 Task: Create new customer invoice with Date Opened: 01-May-23, Select Customer: Family Dollar, Terms: Net 15. Make invoice entry for item-1 with Date: 01-May-23, Description: Sephora Collection Waterproof Eye Makeup Remover (6.76 oz)
, Income Account: Income:Sales, Quantity: 1, Unit Price: 12.49, Sales Tax: Y, Sales Tax Included: Y, Tax Table: Sales Tax. Make entry for item-2 with Date: 01-May-23, Description: Olamma Collection Authentic Serengeti Baobab Oil
, Income Account: Income:Sales, Quantity: 2, Unit Price: 10.99, Sales Tax: Y, Sales Tax Included: Y, Tax Table: Sales Tax. Post Invoice with Post Date: 01-May-23, Post to Accounts: Assets:Accounts Receivable. Pay / Process Payment with Transaction Date: 15-May-23, Amount: 34.47, Transfer Account: Checking Account. Go to 'Print Invoice'. Give a print command to print a copy of invoice.
Action: Mouse moved to (172, 28)
Screenshot: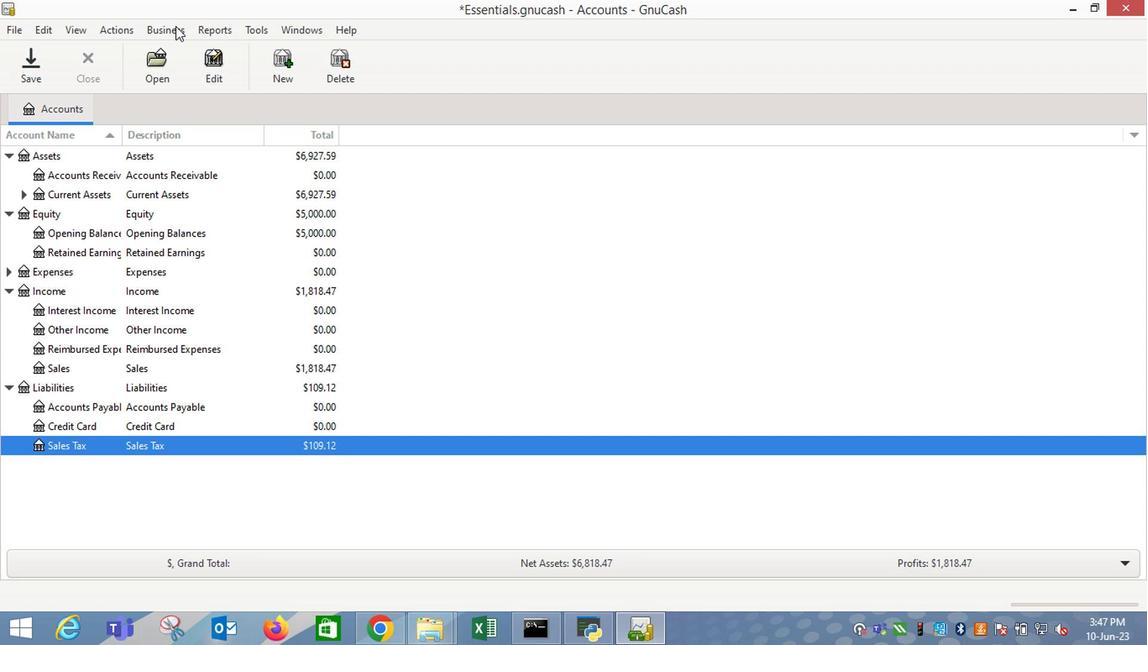 
Action: Mouse pressed left at (172, 28)
Screenshot: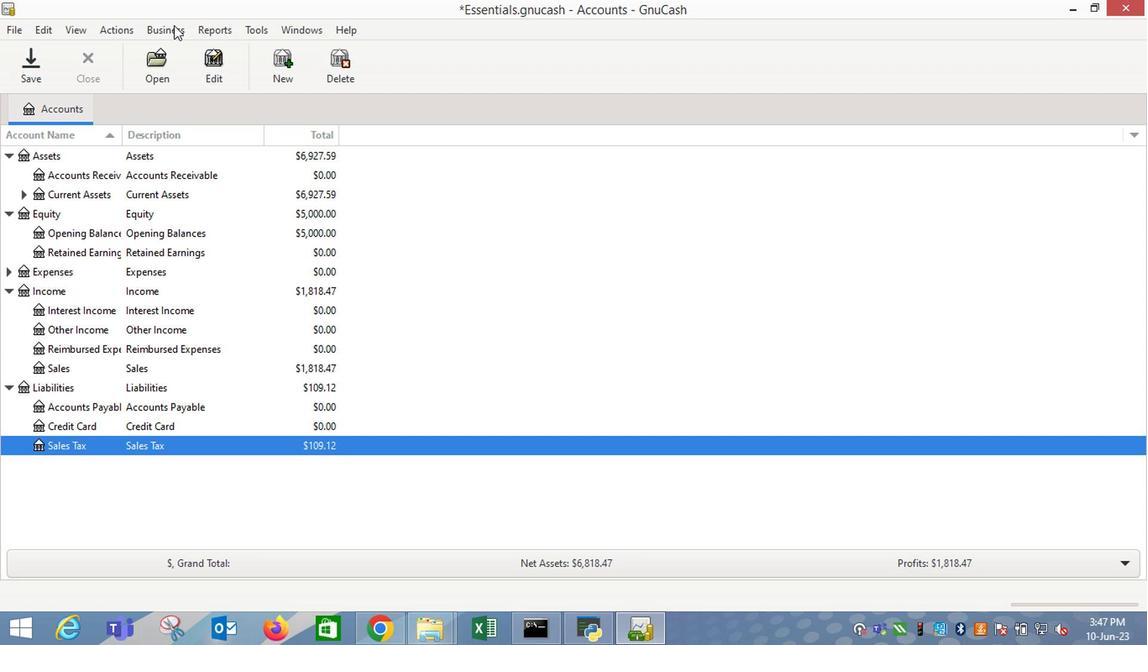 
Action: Mouse moved to (366, 120)
Screenshot: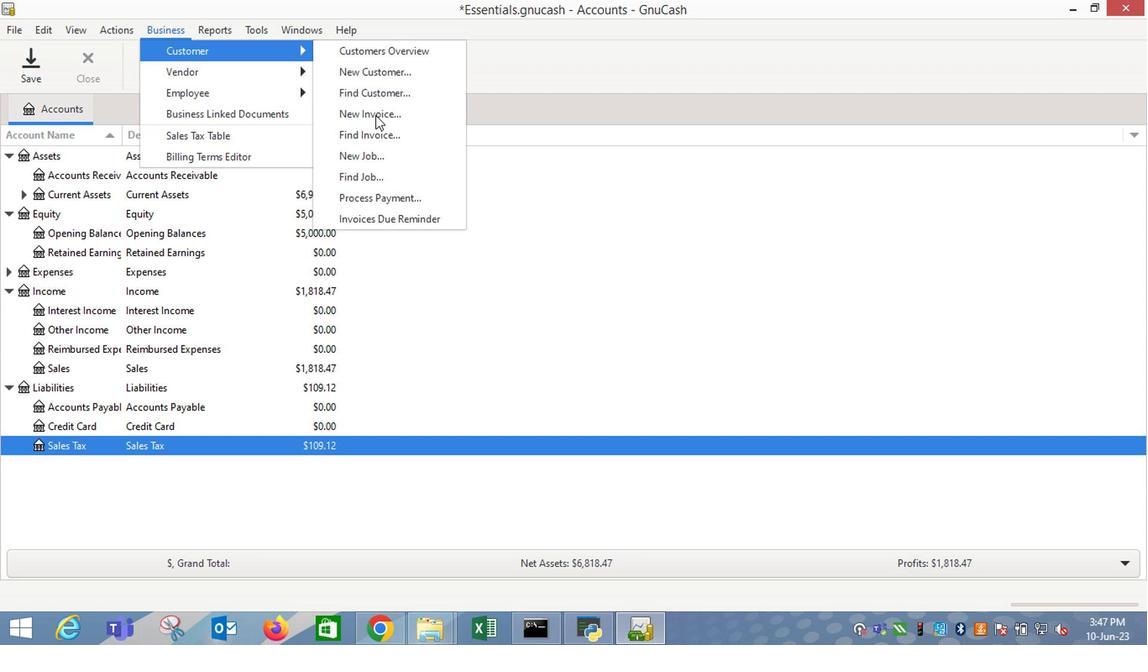 
Action: Mouse pressed left at (366, 120)
Screenshot: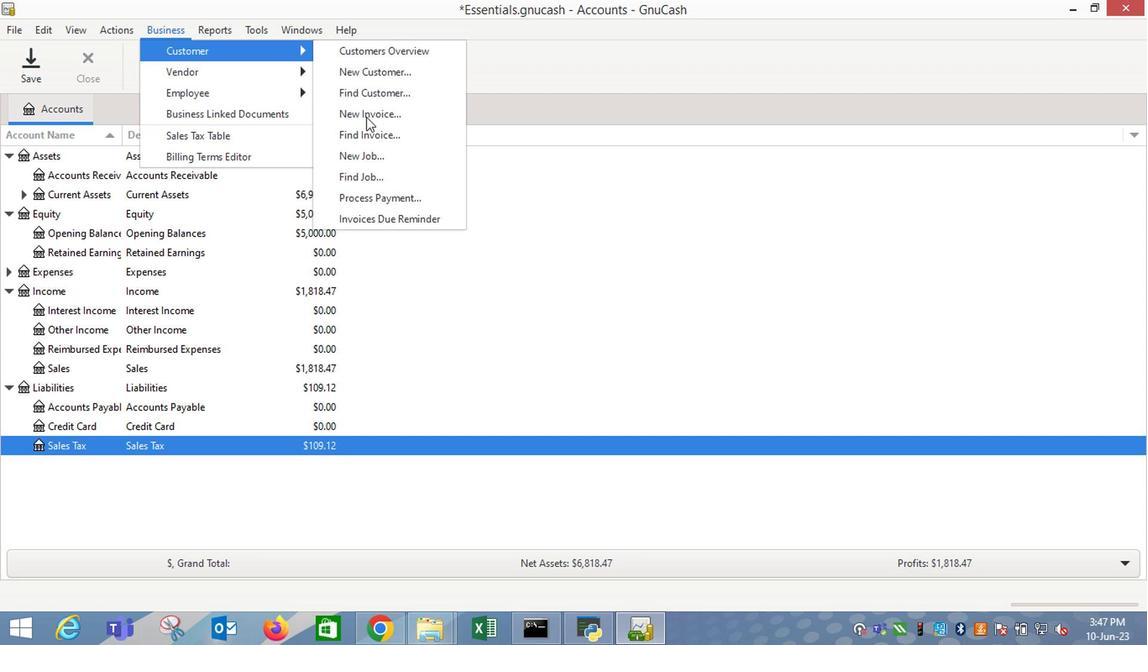 
Action: Mouse moved to (697, 261)
Screenshot: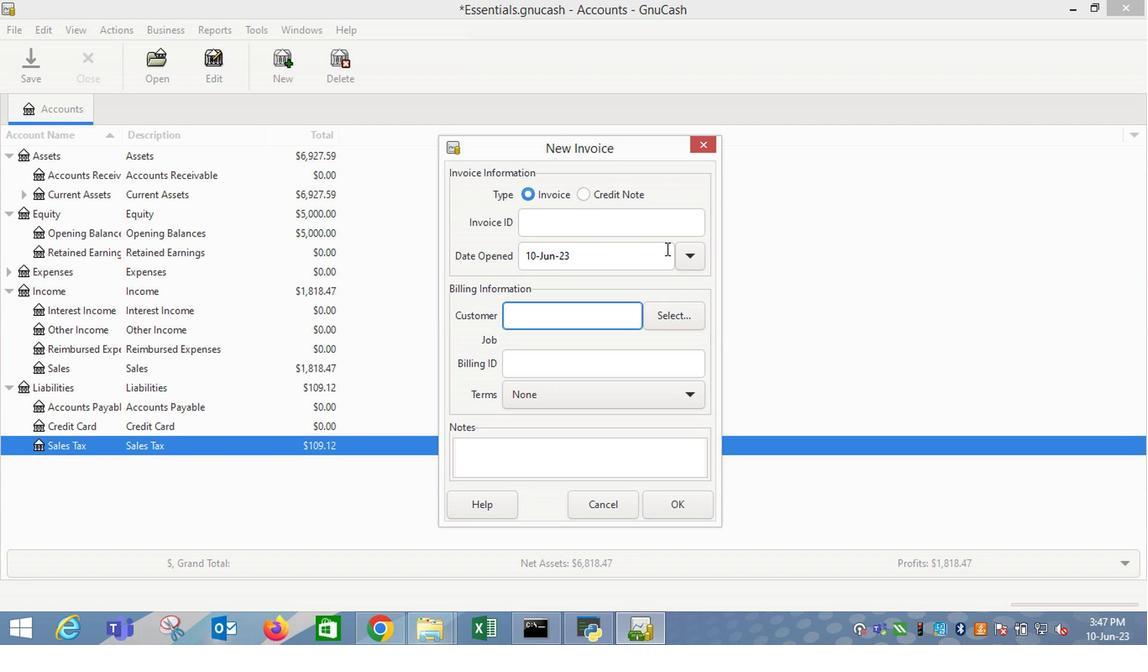 
Action: Mouse pressed left at (697, 261)
Screenshot: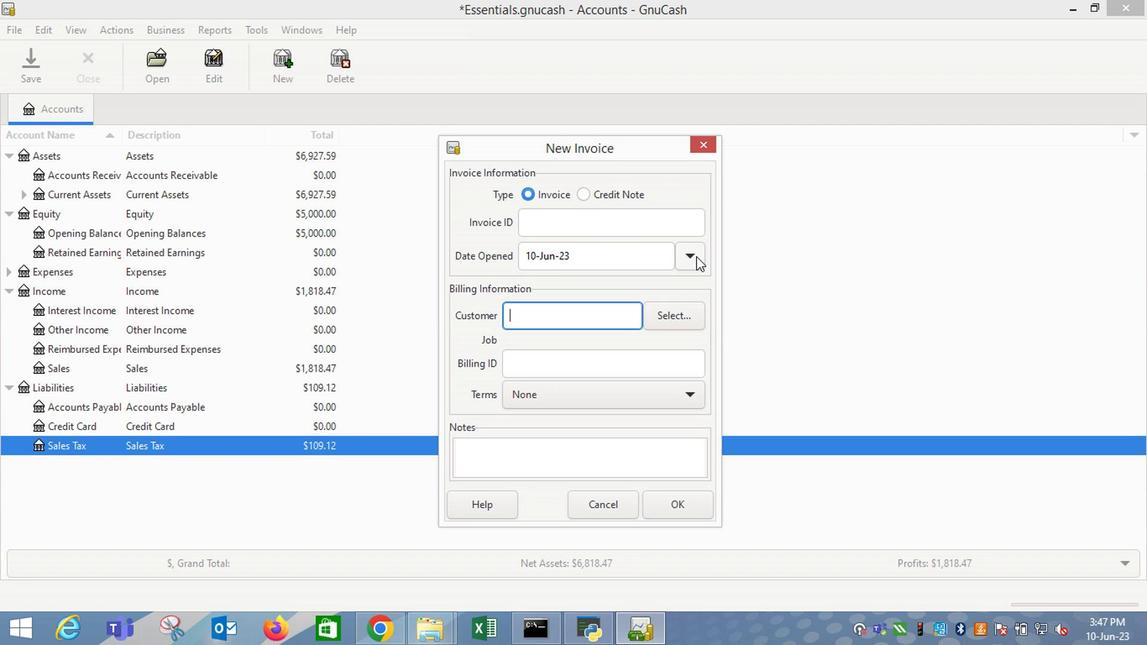 
Action: Mouse moved to (560, 281)
Screenshot: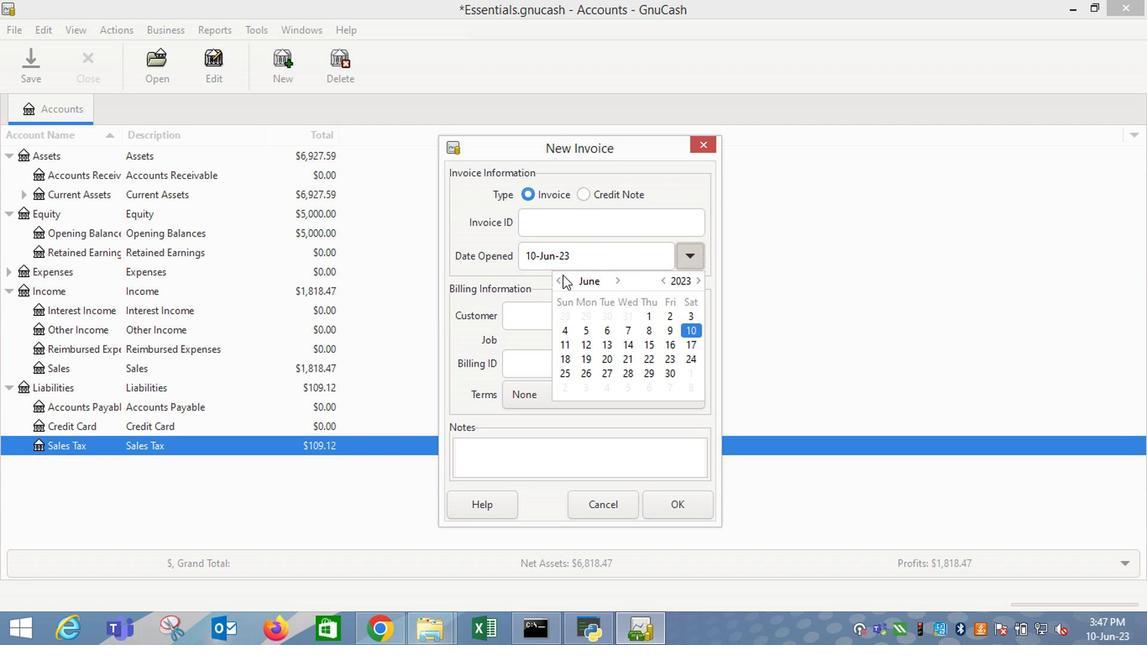 
Action: Mouse pressed left at (560, 281)
Screenshot: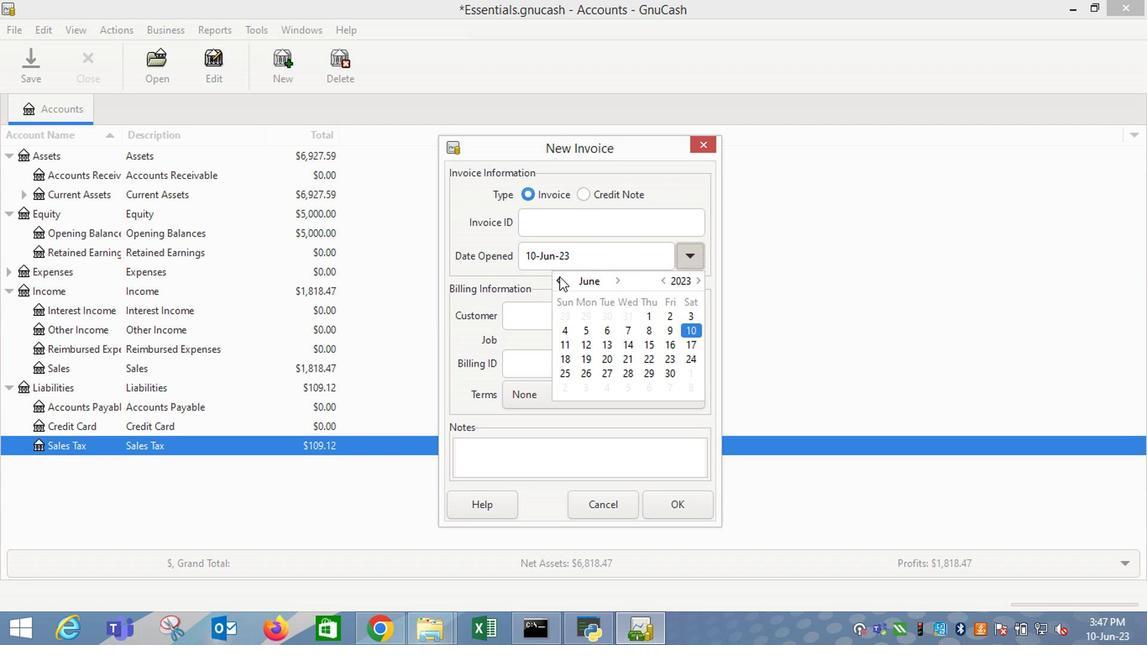 
Action: Mouse moved to (589, 326)
Screenshot: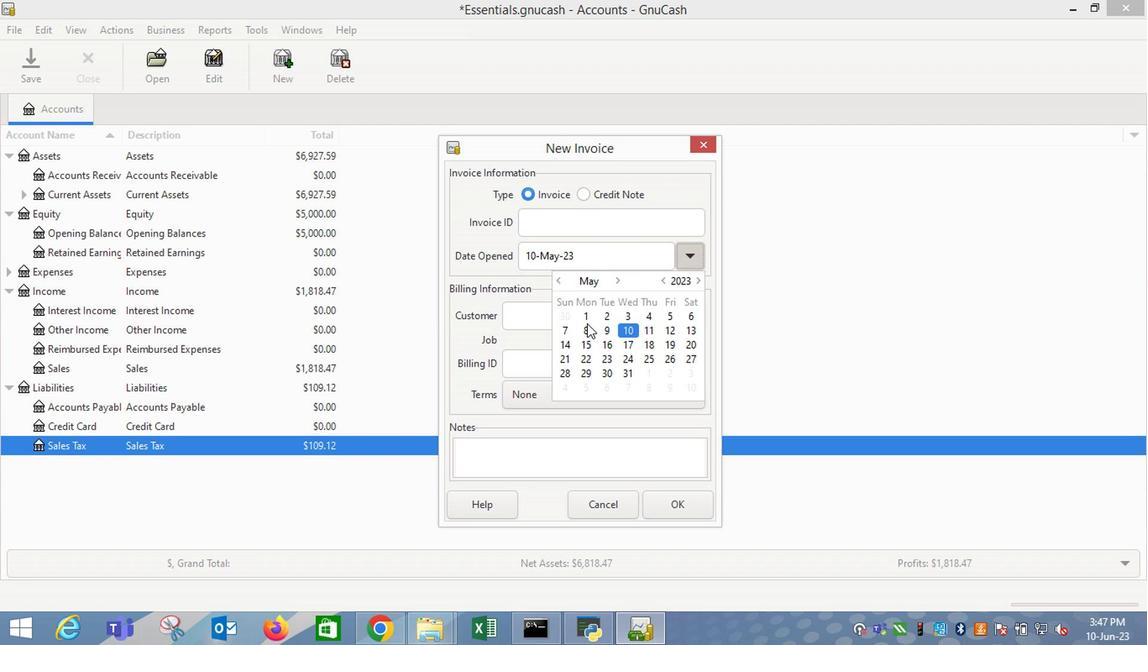 
Action: Mouse pressed left at (589, 326)
Screenshot: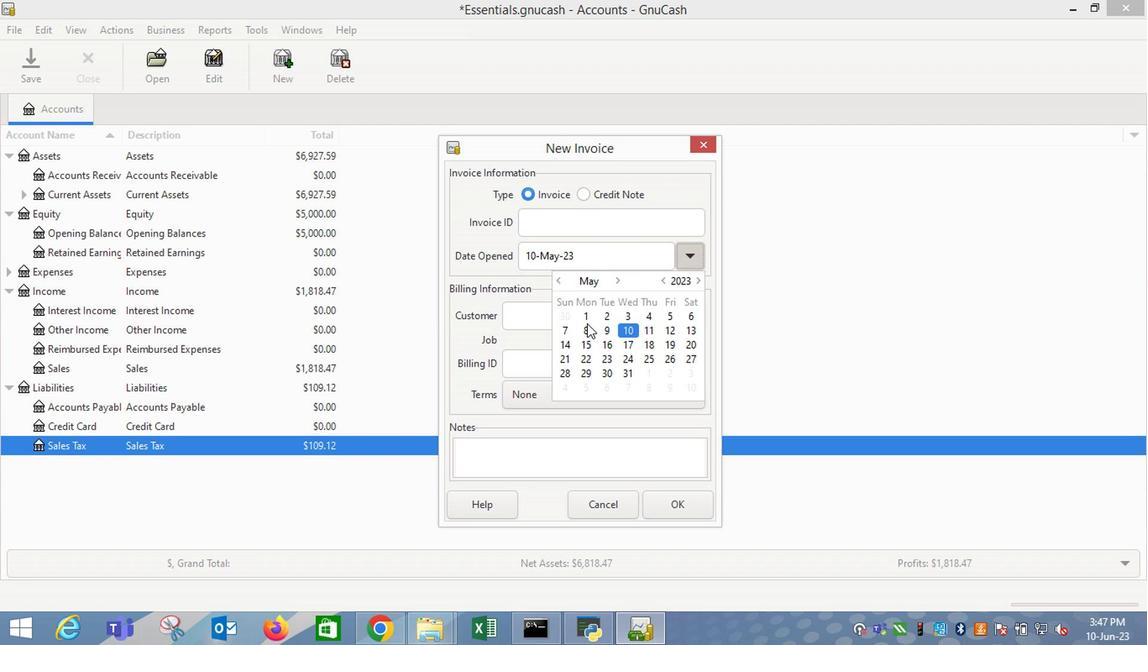 
Action: Mouse moved to (521, 322)
Screenshot: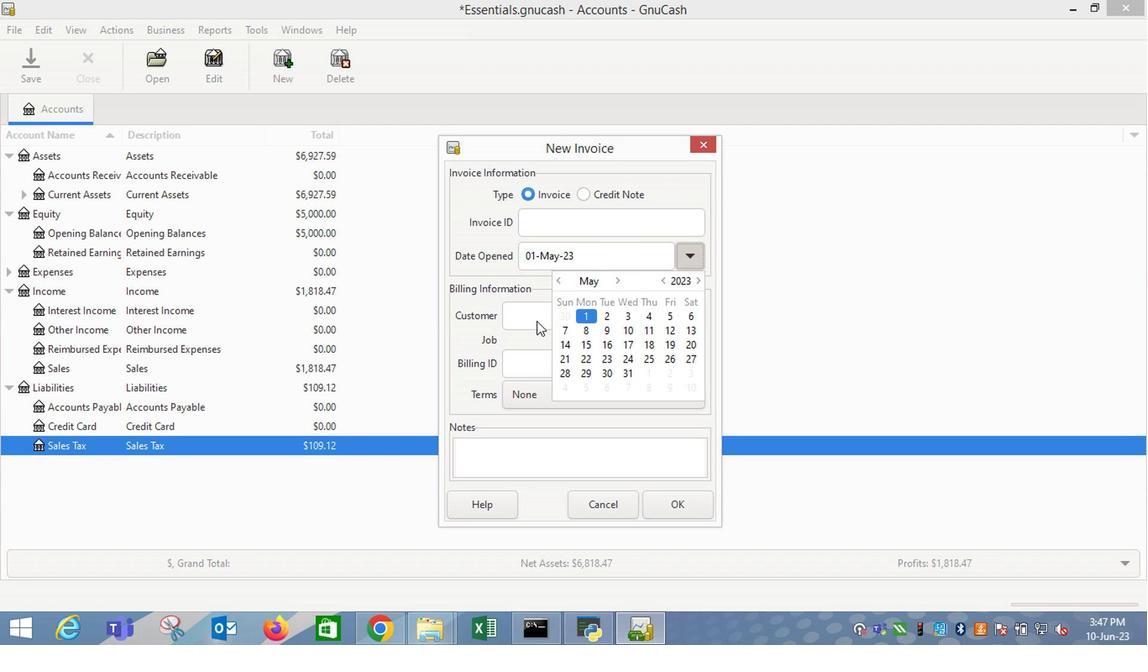 
Action: Mouse pressed left at (521, 322)
Screenshot: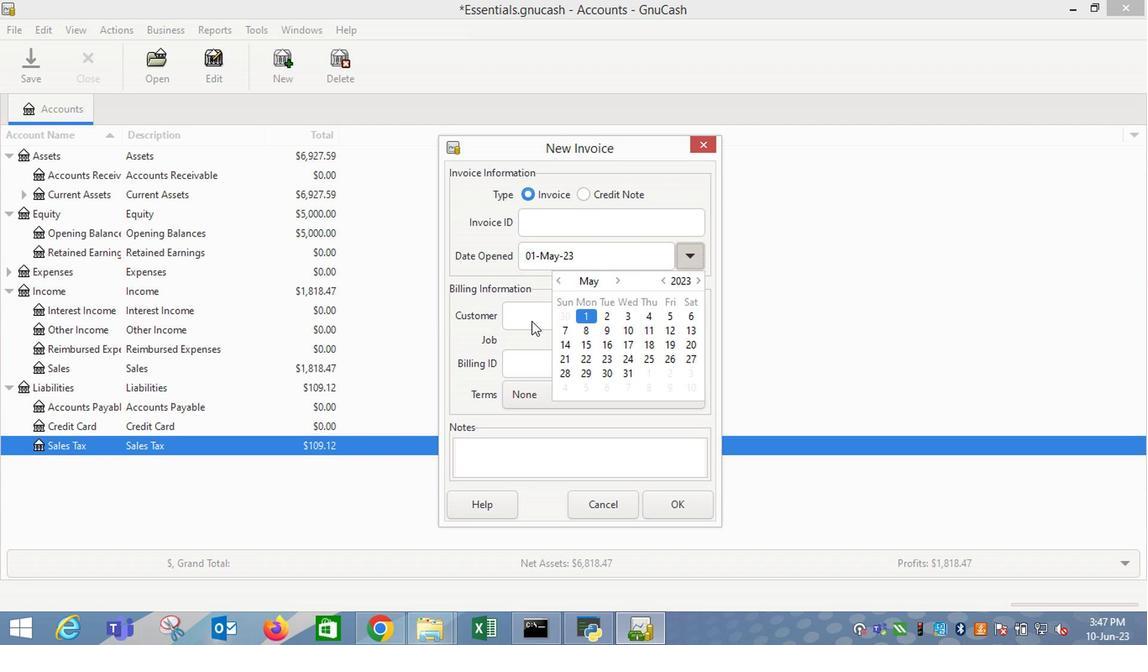 
Action: Mouse pressed left at (521, 322)
Screenshot: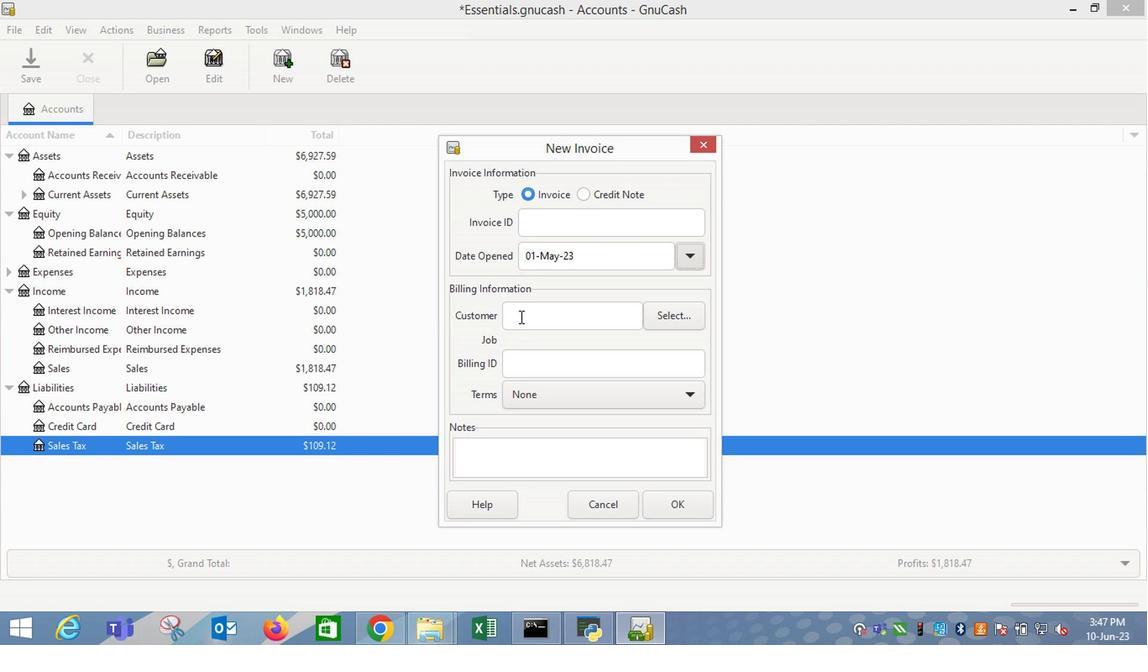 
Action: Key pressed <Key.shift_r>Fam
Screenshot: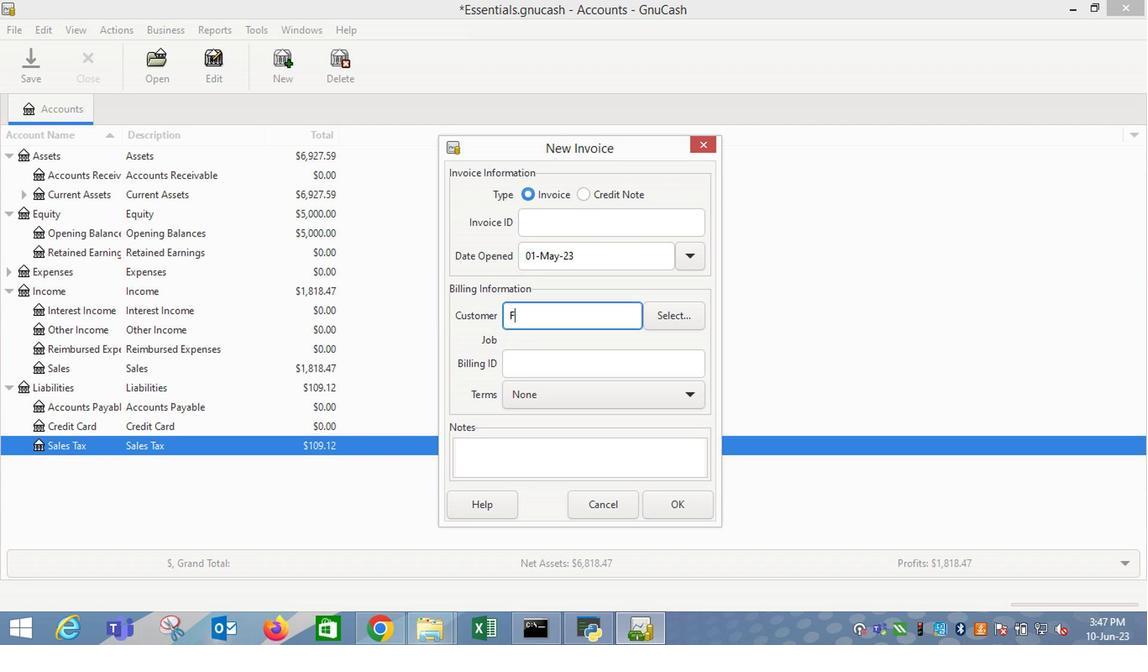 
Action: Mouse moved to (523, 348)
Screenshot: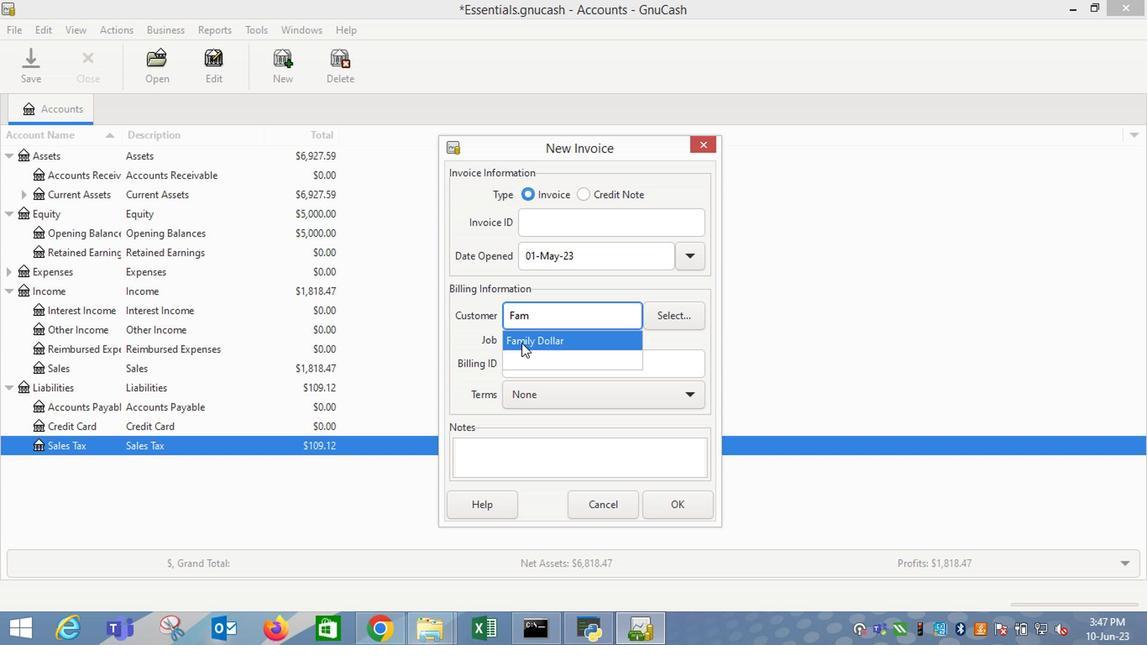 
Action: Mouse pressed left at (523, 348)
Screenshot: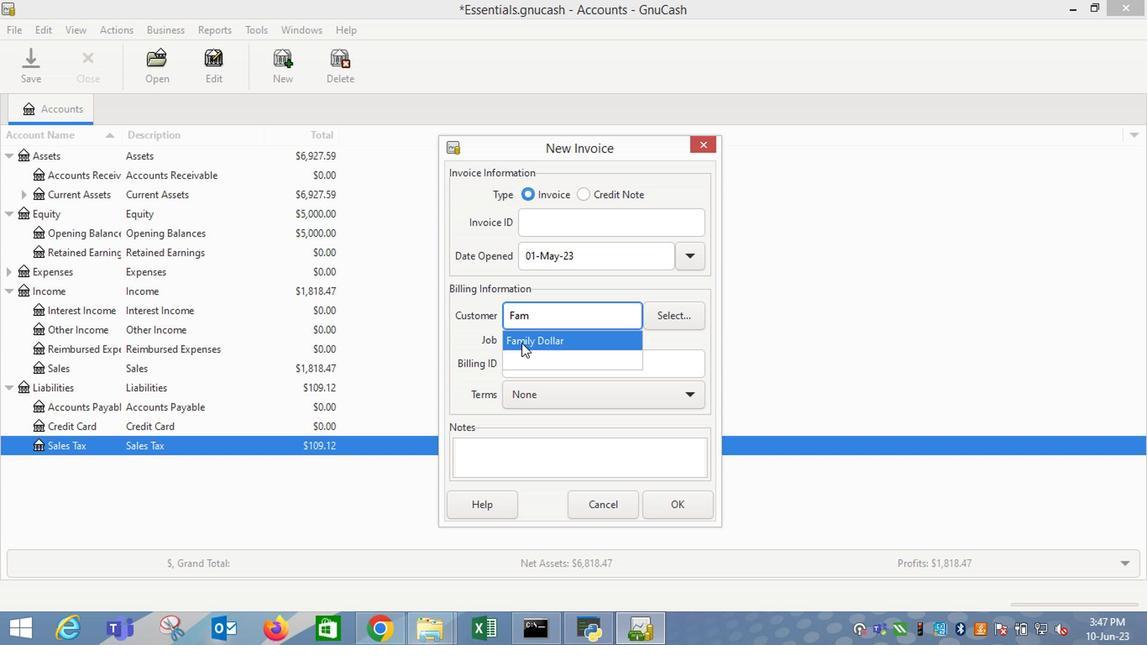 
Action: Mouse moved to (530, 413)
Screenshot: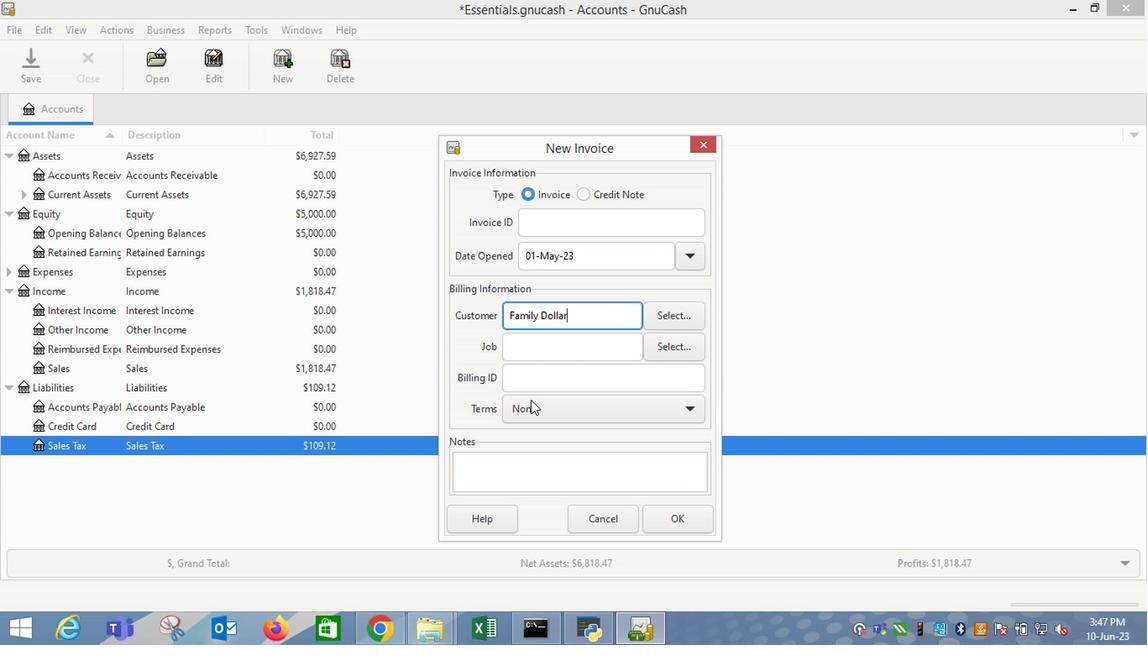 
Action: Mouse pressed left at (530, 413)
Screenshot: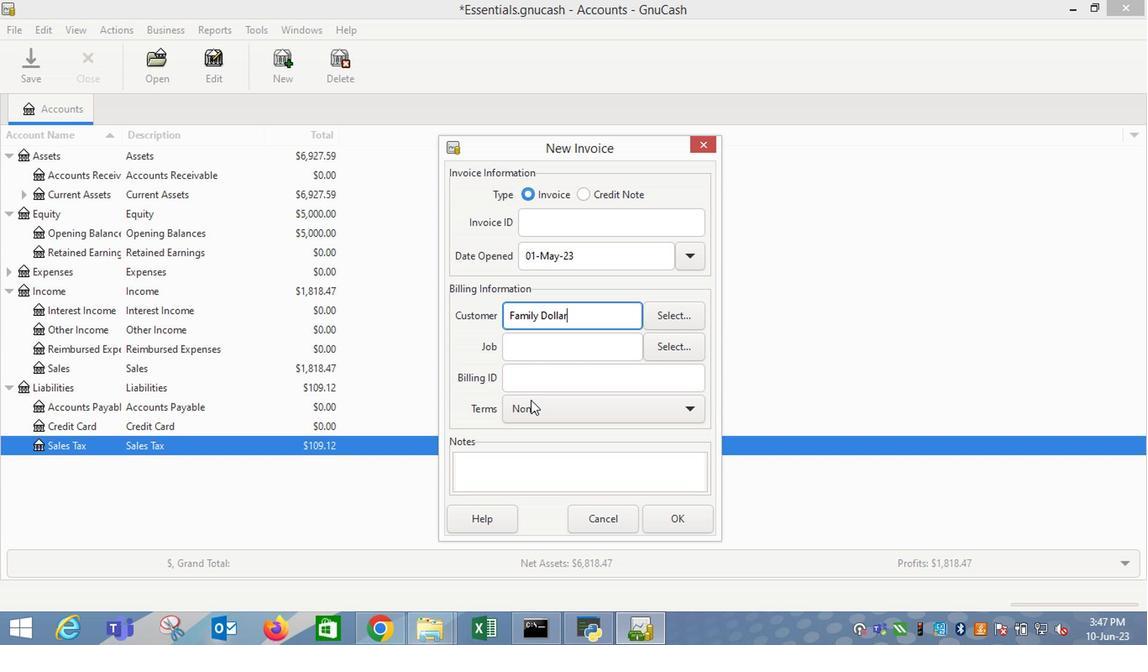 
Action: Mouse moved to (548, 415)
Screenshot: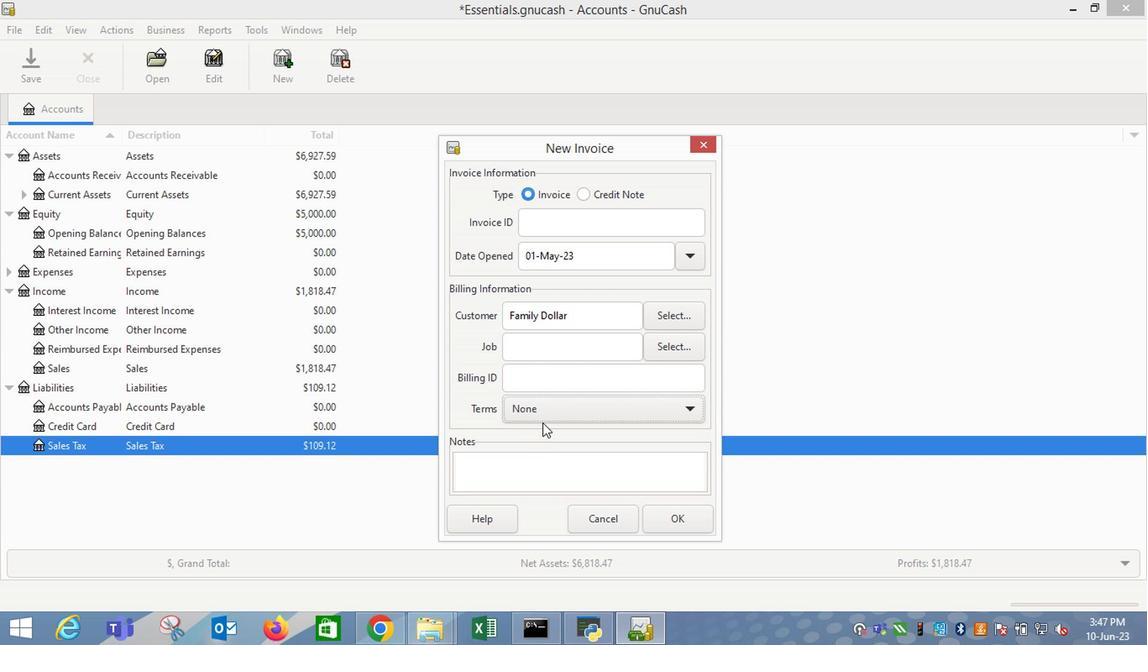 
Action: Mouse pressed left at (548, 415)
Screenshot: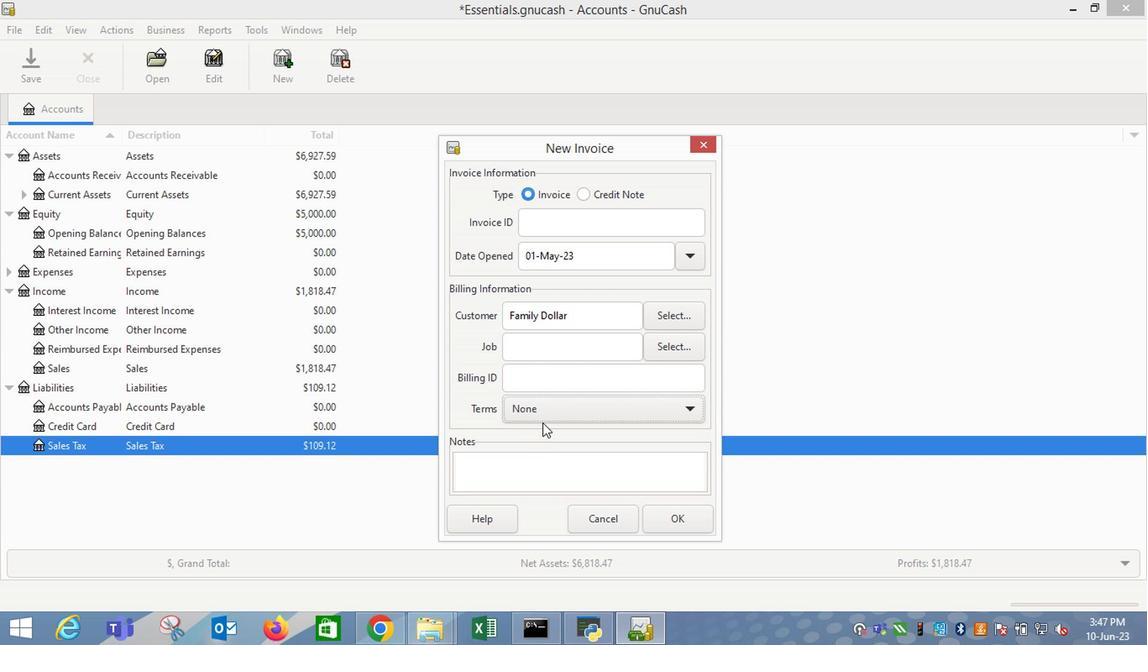
Action: Mouse moved to (540, 446)
Screenshot: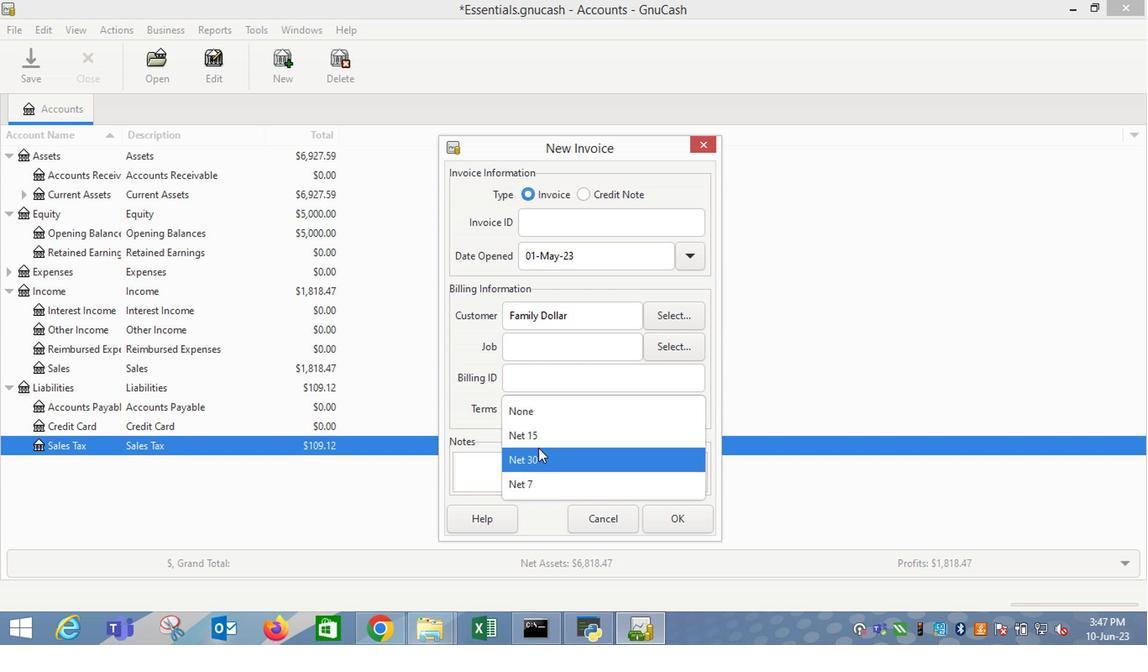 
Action: Mouse pressed left at (540, 446)
Screenshot: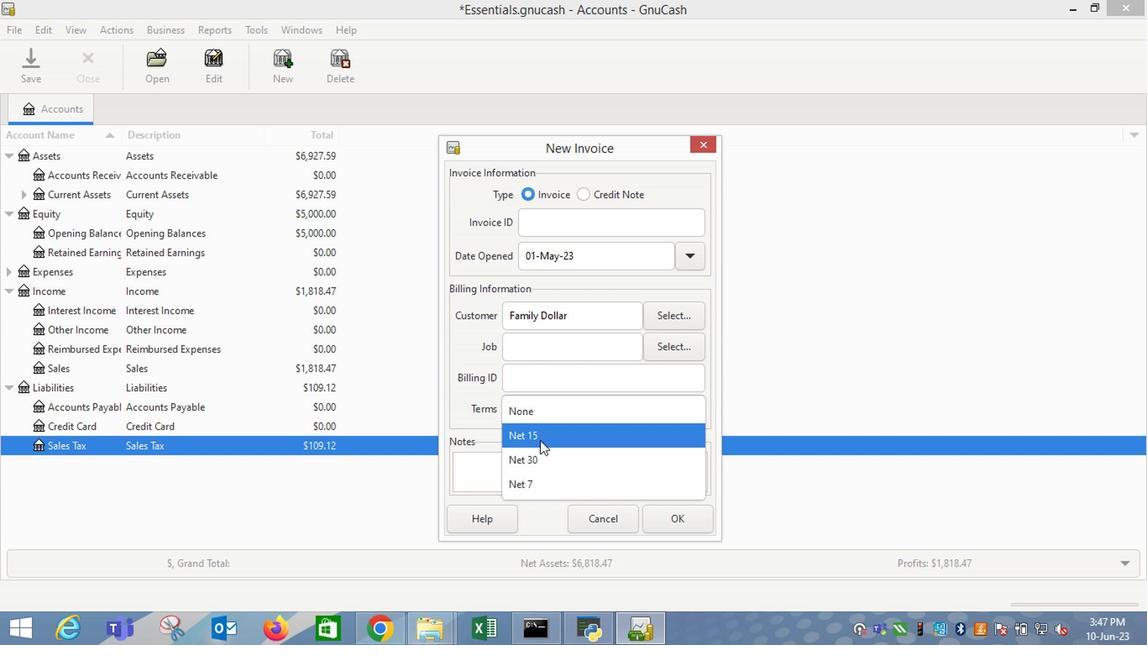 
Action: Mouse moved to (669, 527)
Screenshot: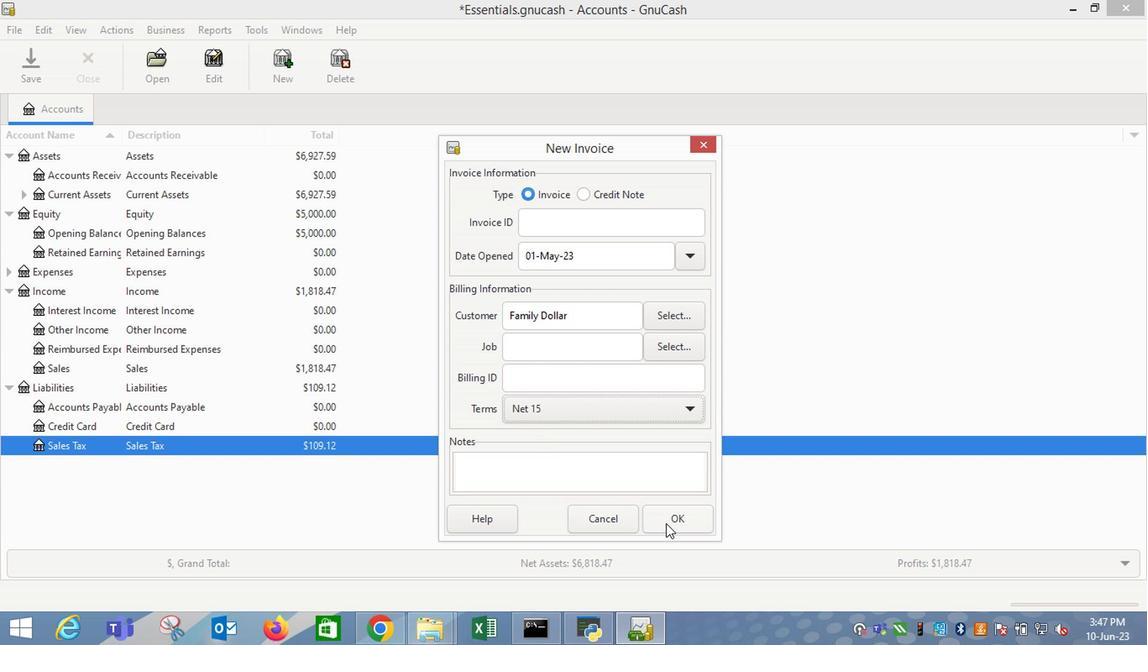 
Action: Mouse pressed left at (669, 527)
Screenshot: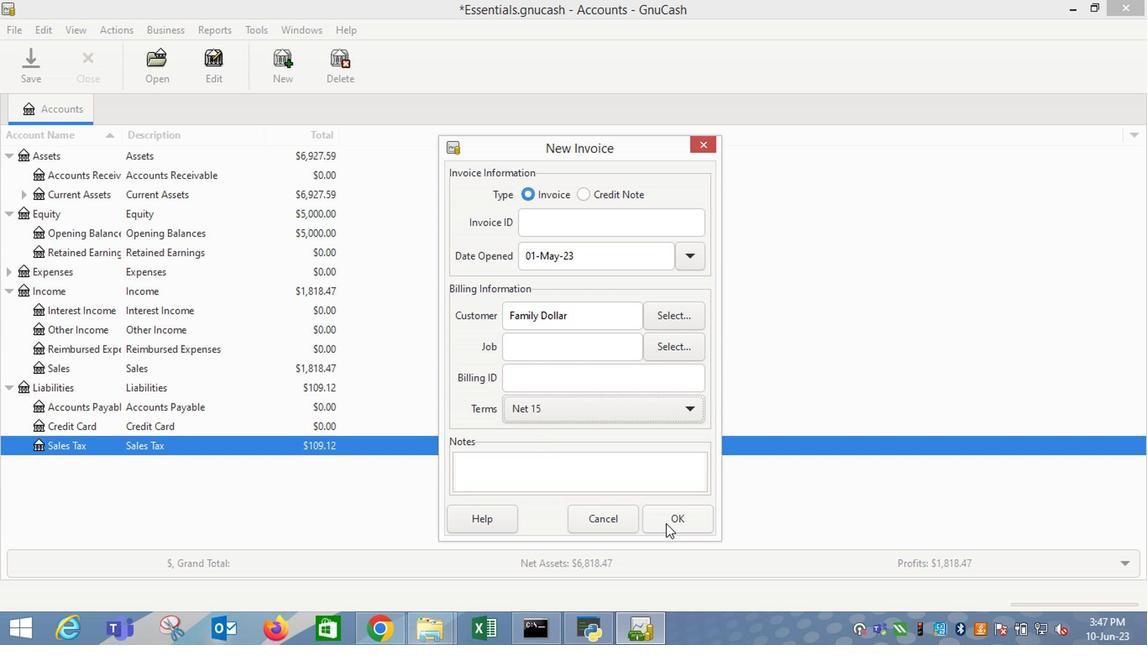 
Action: Mouse moved to (80, 338)
Screenshot: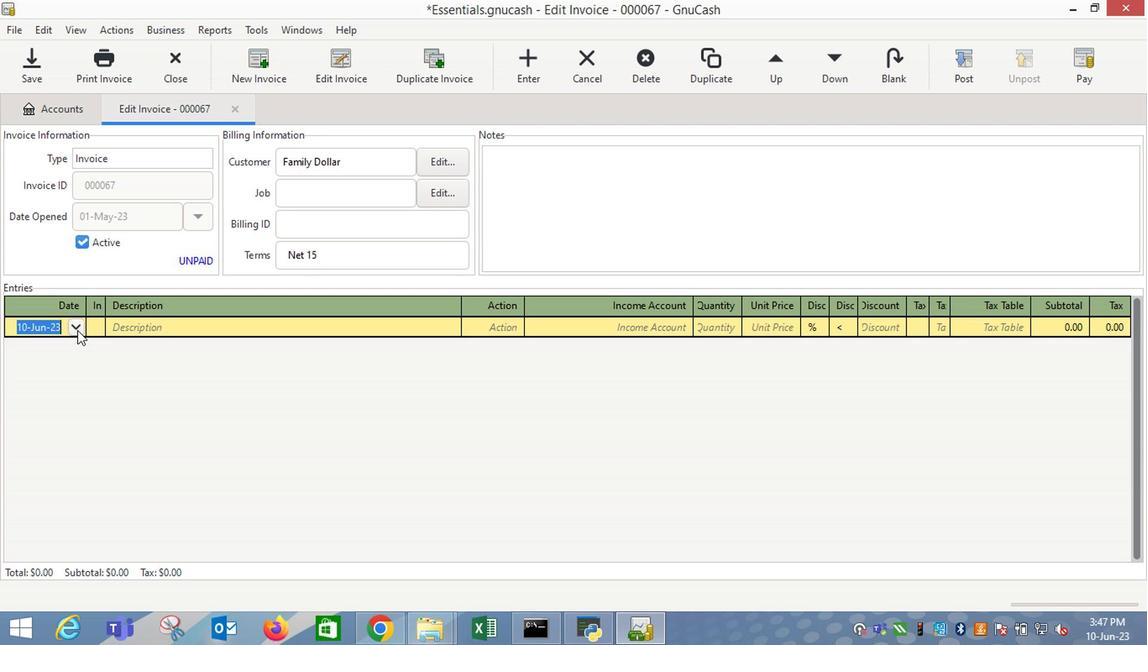 
Action: Mouse pressed left at (80, 338)
Screenshot: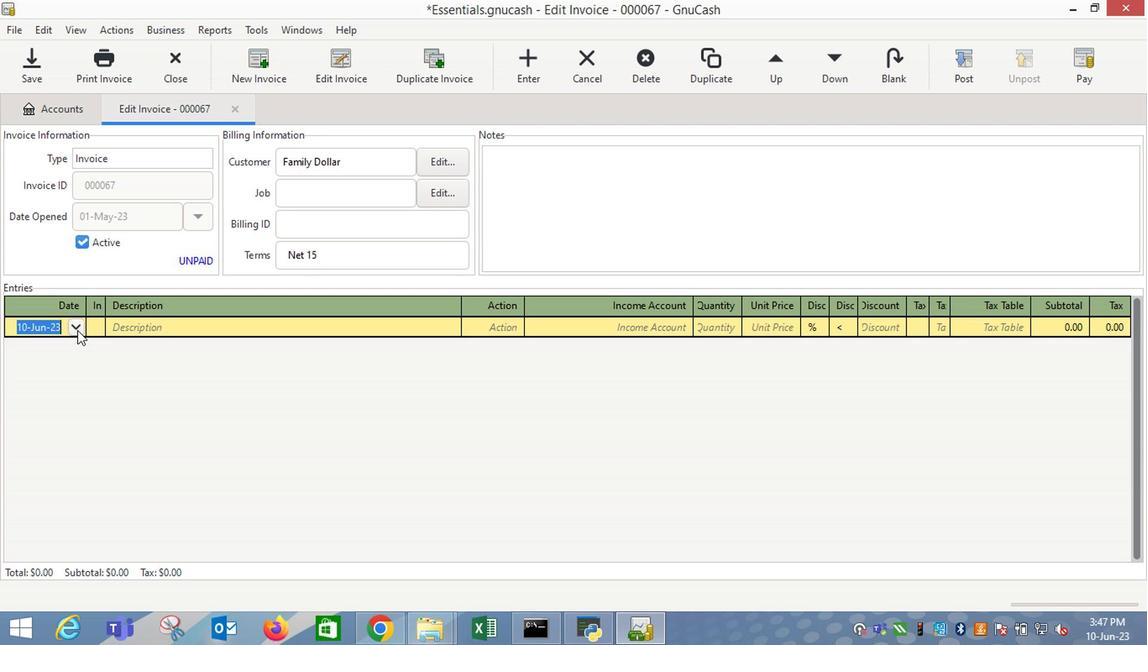 
Action: Mouse moved to (12, 351)
Screenshot: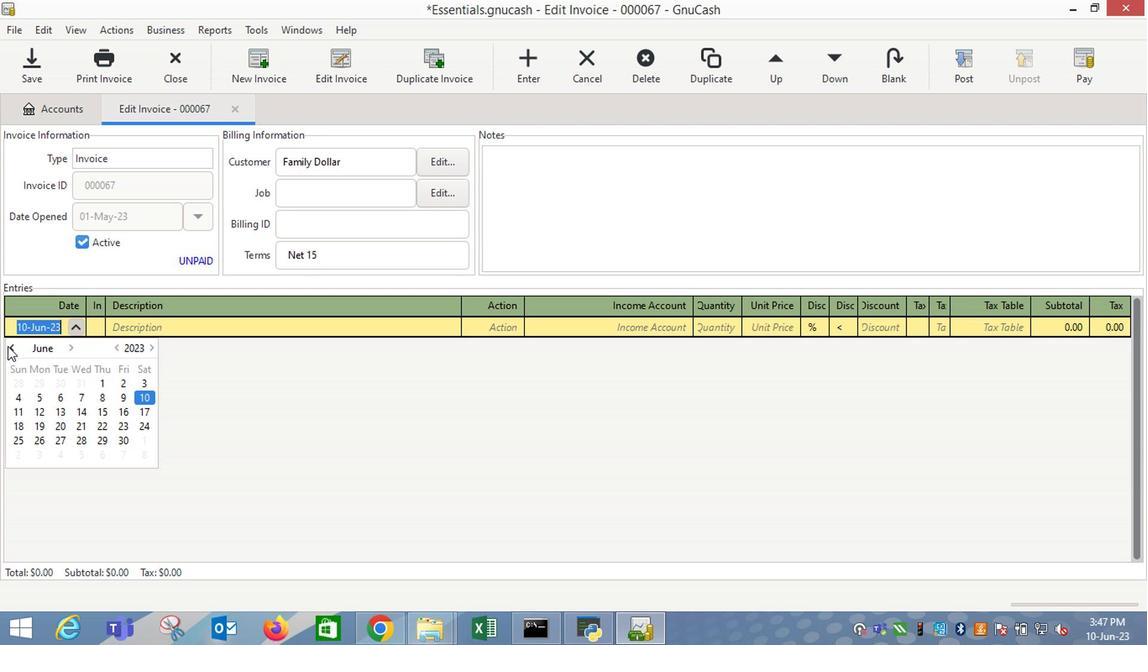 
Action: Mouse pressed left at (12, 351)
Screenshot: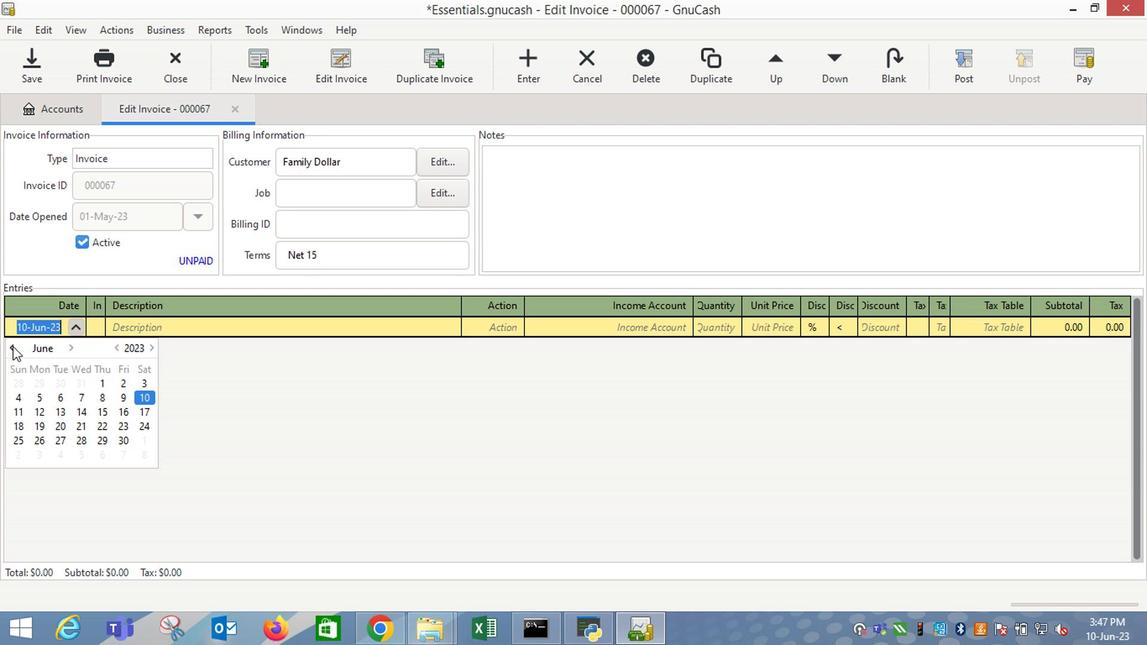 
Action: Mouse moved to (38, 388)
Screenshot: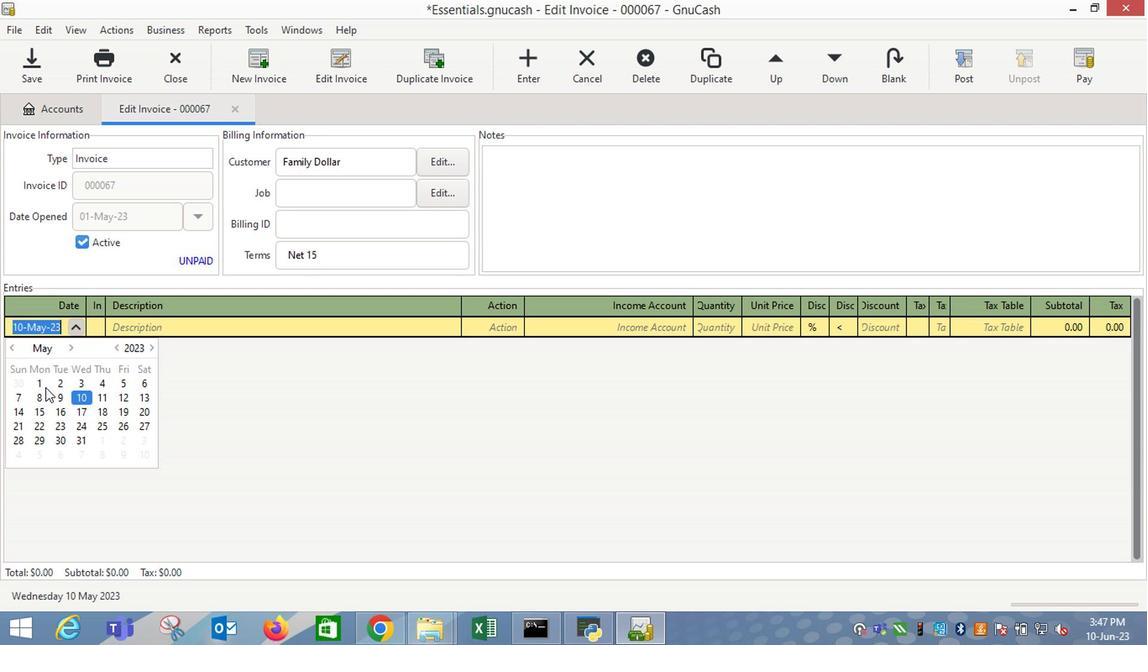 
Action: Mouse pressed left at (38, 388)
Screenshot: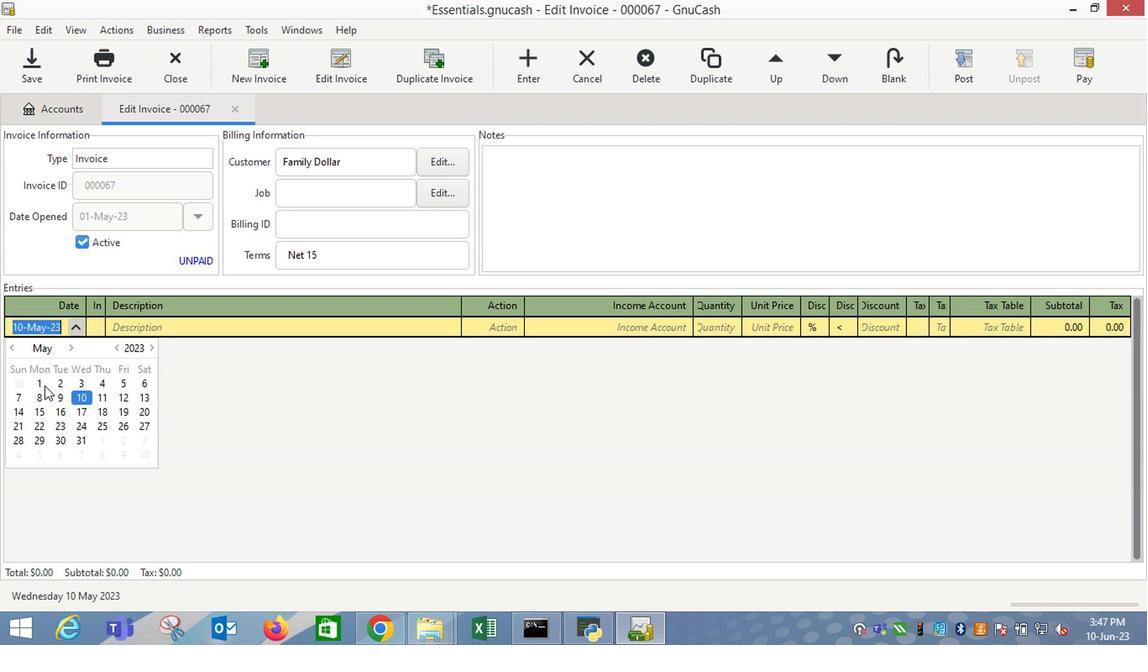 
Action: Key pressed <Key.tab><Key.shift_r><Key.shift_r><Key.shift_r><Key.shift_r><Key.shift_r><Key.shift_r><Key.shift_r><Key.shift_r><Key.shift_r><Key.shift_r><Key.shift_r><Key.shift_r><Key.shift_r><Key.shift_r><Key.shift_r><Key.shift_r><Key.shift_r>Sephora<Key.space><Key.shift_r>Collection<Key.space><Key.shift_r>Waterproof<Key.space><Key.shift_r>Eye<Key.space><Key.shift_r>Makeup<Key.space><Key.shift_r>Remover<Key.space><Key.shift_r>(6.76<Key.space>oz<Key.shift_r>)<Key.tab><Key.tab>i<Key.down><Key.down><Key.down><Key.tab>1<Key.tab>12.49<Key.tab>
Screenshot: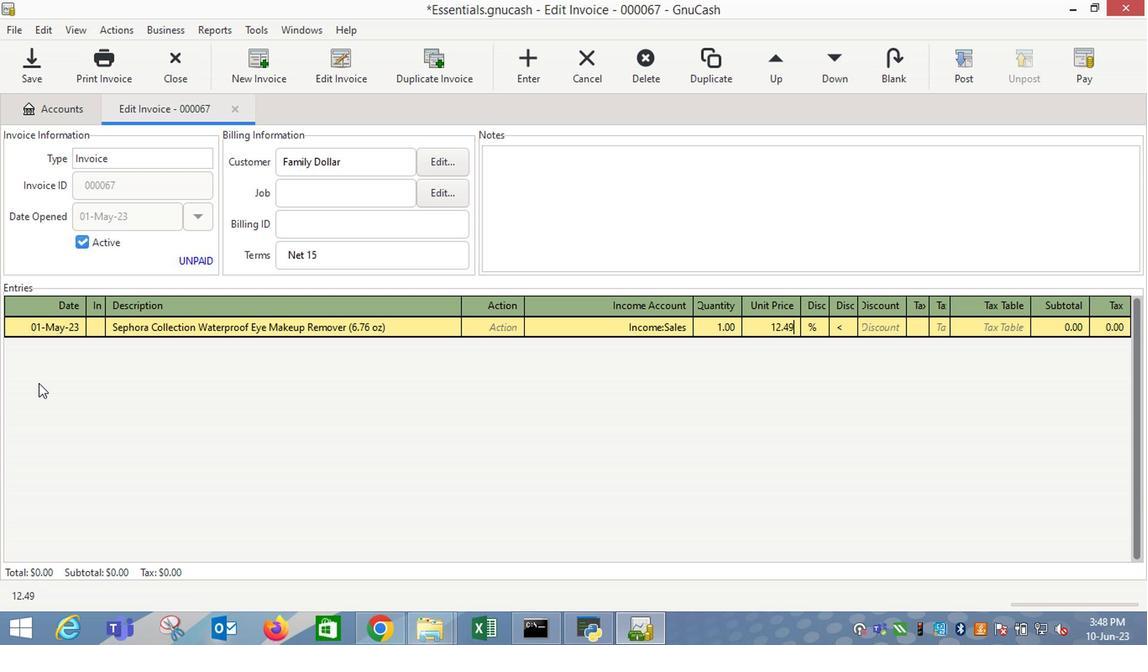 
Action: Mouse moved to (929, 328)
Screenshot: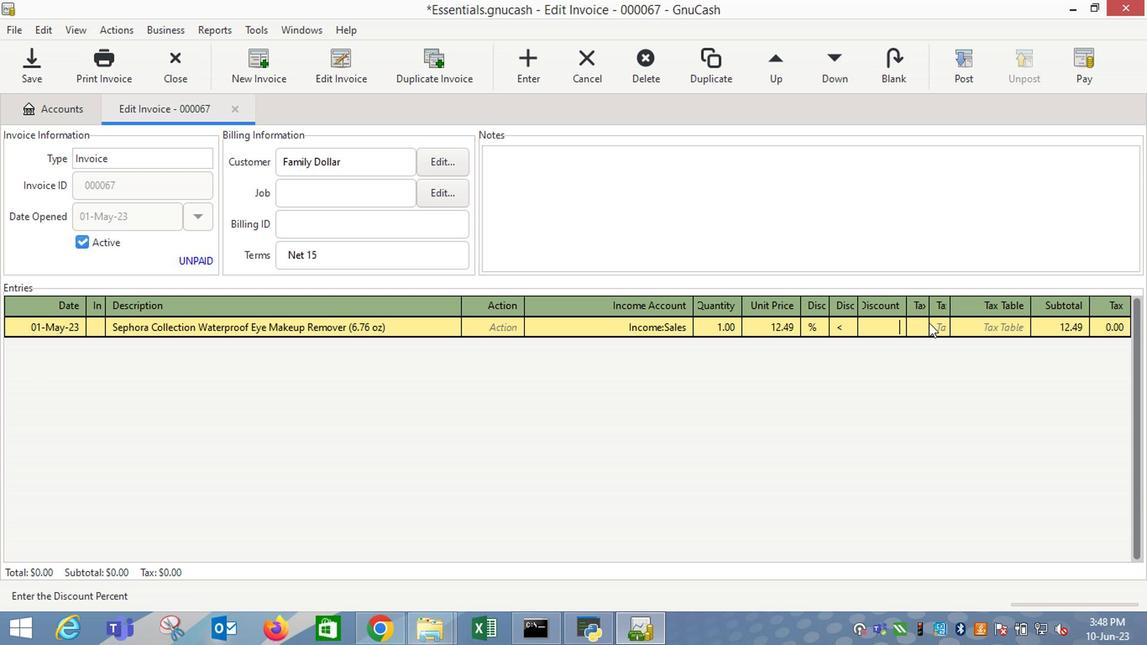 
Action: Mouse pressed left at (929, 328)
Screenshot: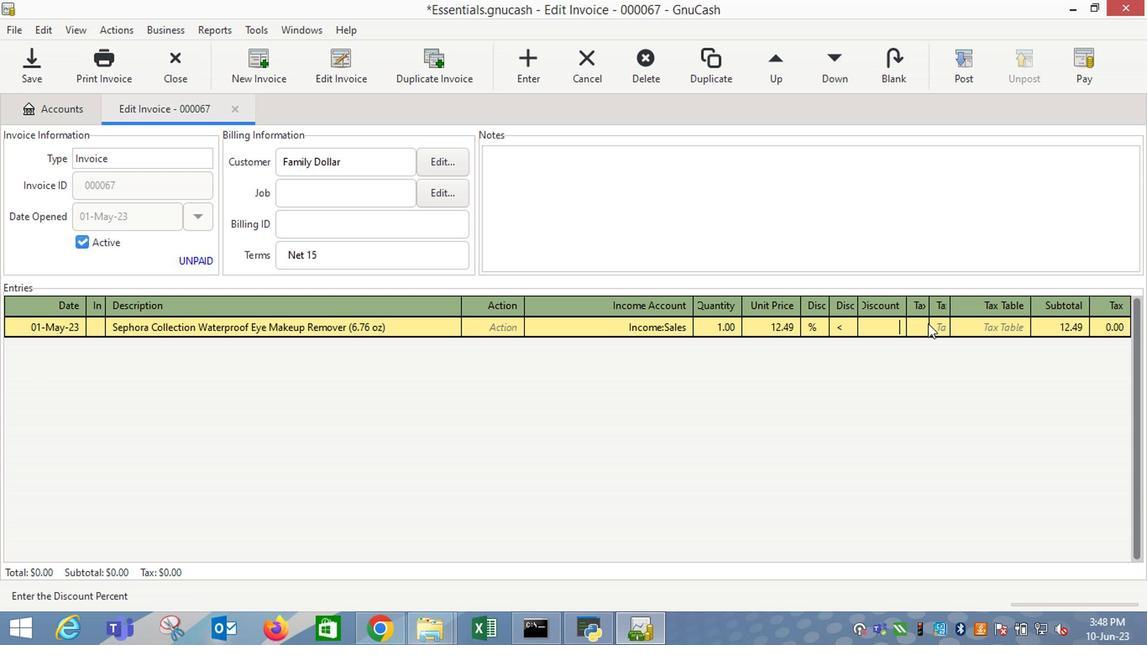 
Action: Mouse moved to (938, 332)
Screenshot: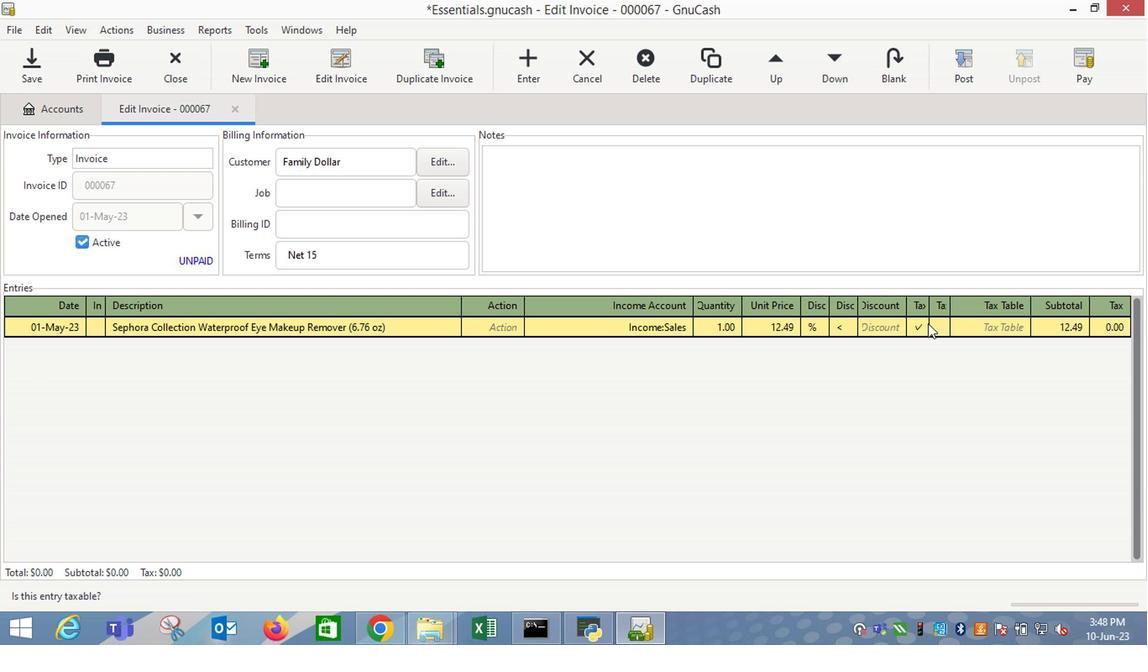 
Action: Mouse pressed left at (938, 332)
Screenshot: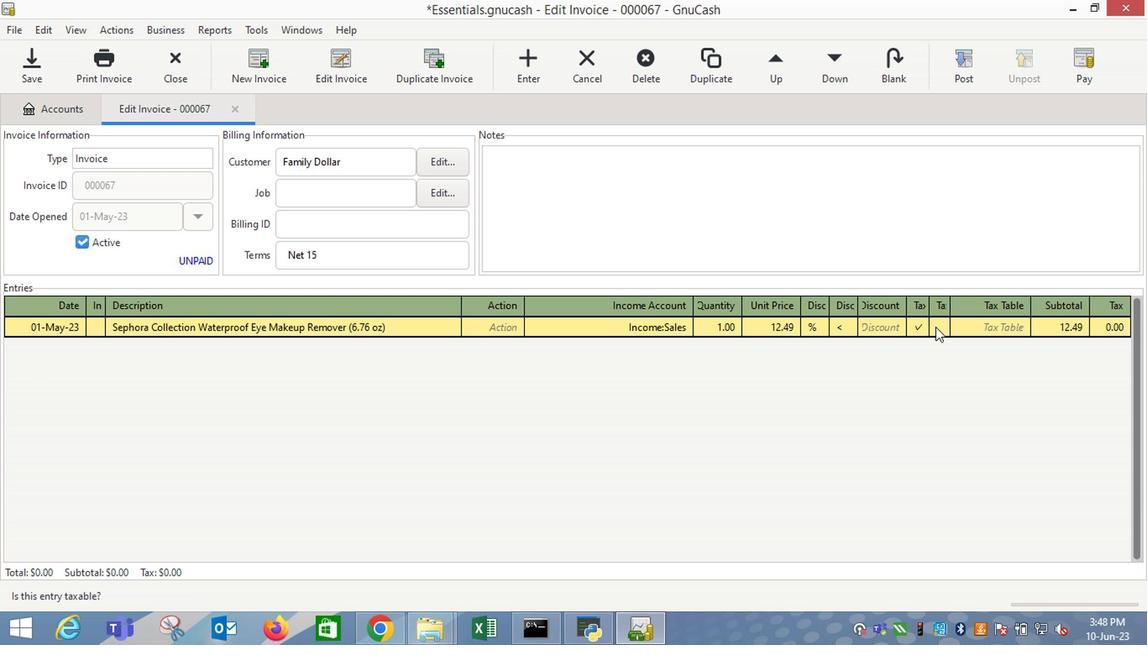 
Action: Mouse moved to (993, 332)
Screenshot: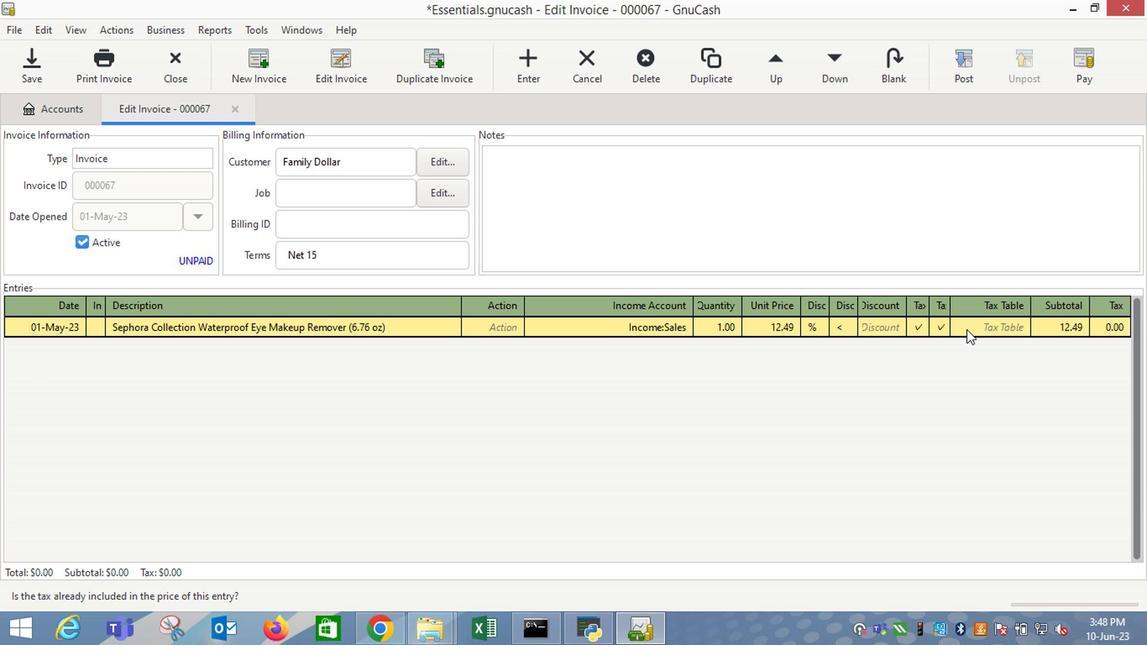 
Action: Mouse pressed left at (973, 333)
Screenshot: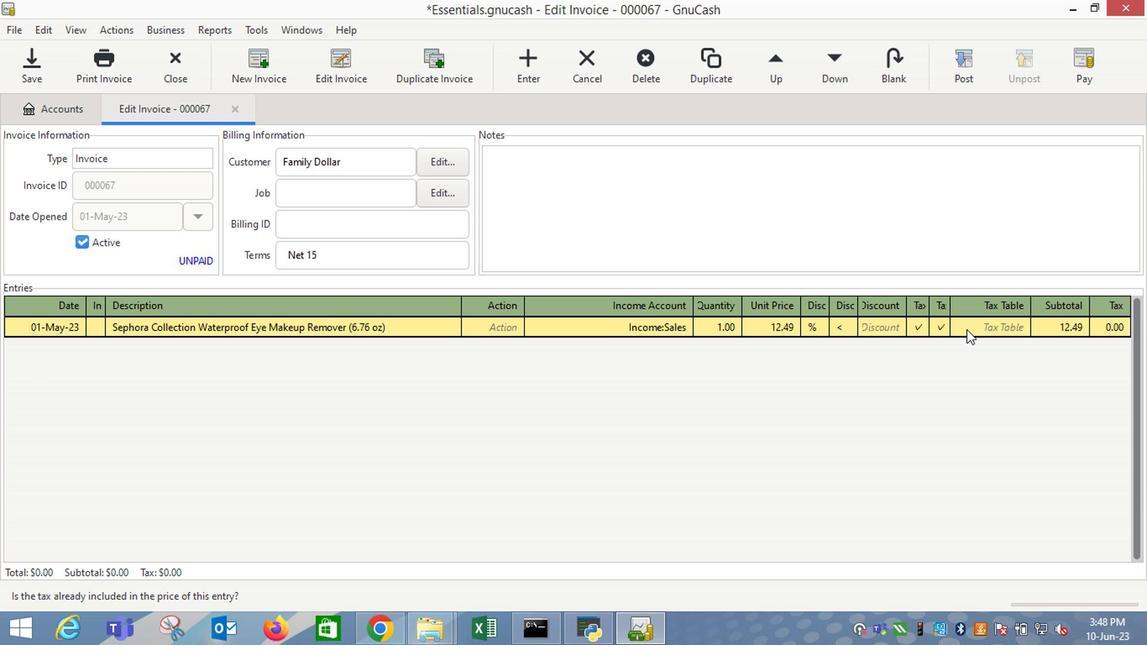 
Action: Mouse moved to (1025, 331)
Screenshot: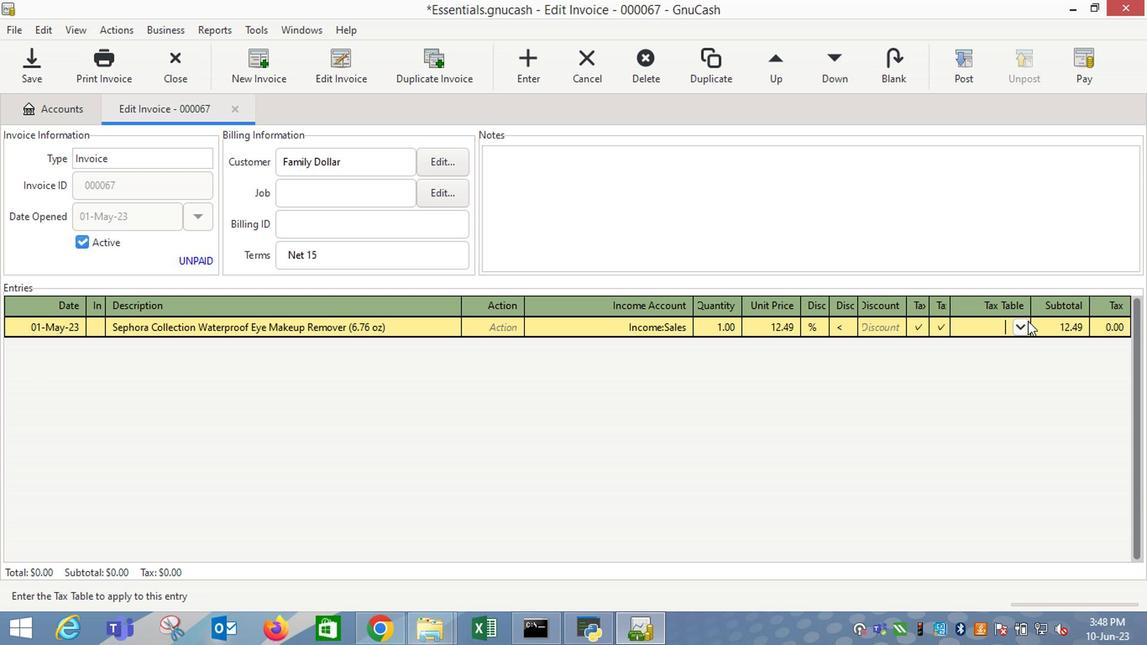 
Action: Mouse pressed left at (1025, 331)
Screenshot: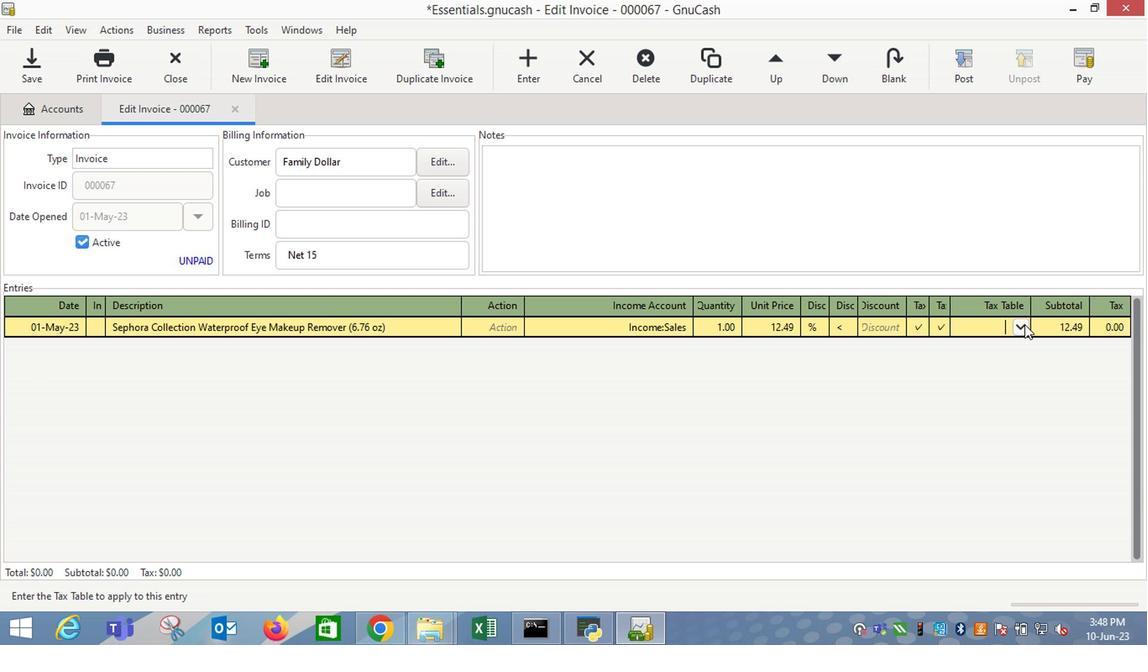 
Action: Mouse moved to (993, 359)
Screenshot: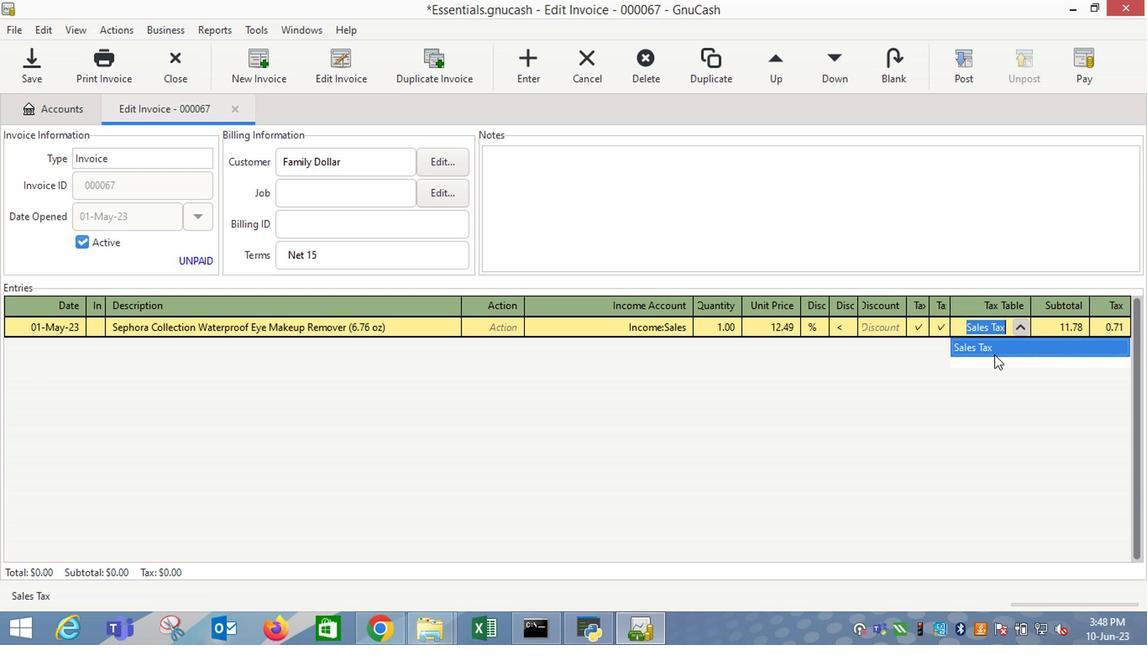 
Action: Mouse pressed left at (993, 359)
Screenshot: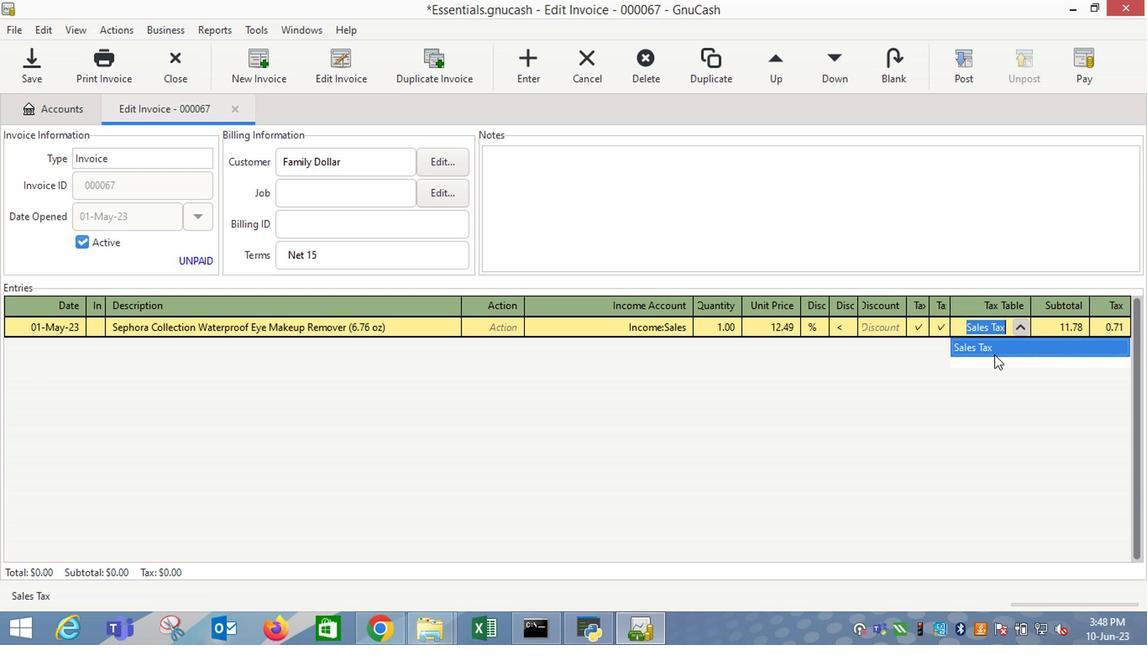 
Action: Mouse moved to (990, 359)
Screenshot: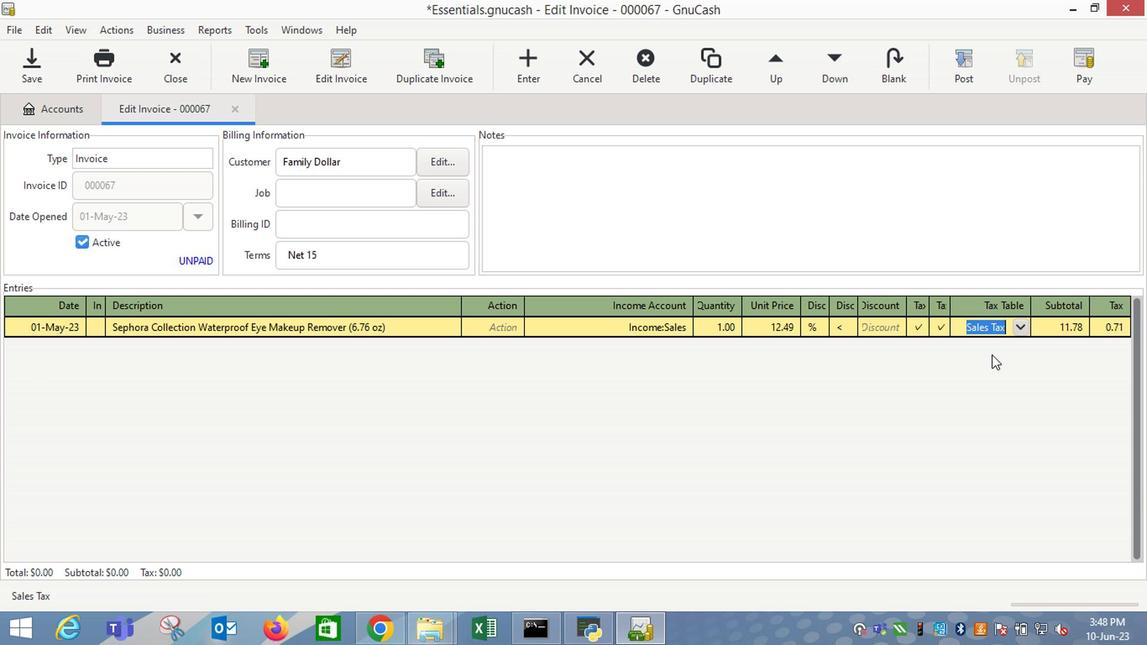 
Action: Key pressed <Key.enter><Key.tab><Key.shift_r>Olamma<Key.space><Key.shift_r>S<Key.backspace><Key.shift_r>Collection<Key.space><Key.shift_r>Authentic<Key.space><Key.shift_r>Serengeti<Key.space><Key.shift_r>Baobab<Key.space><Key.shift_r>Oil<Key.tab><Key.tab>i<Key.down><Key.down><Key.down><Key.tab>2<Key.tab>10.99<Key.tab>
Screenshot: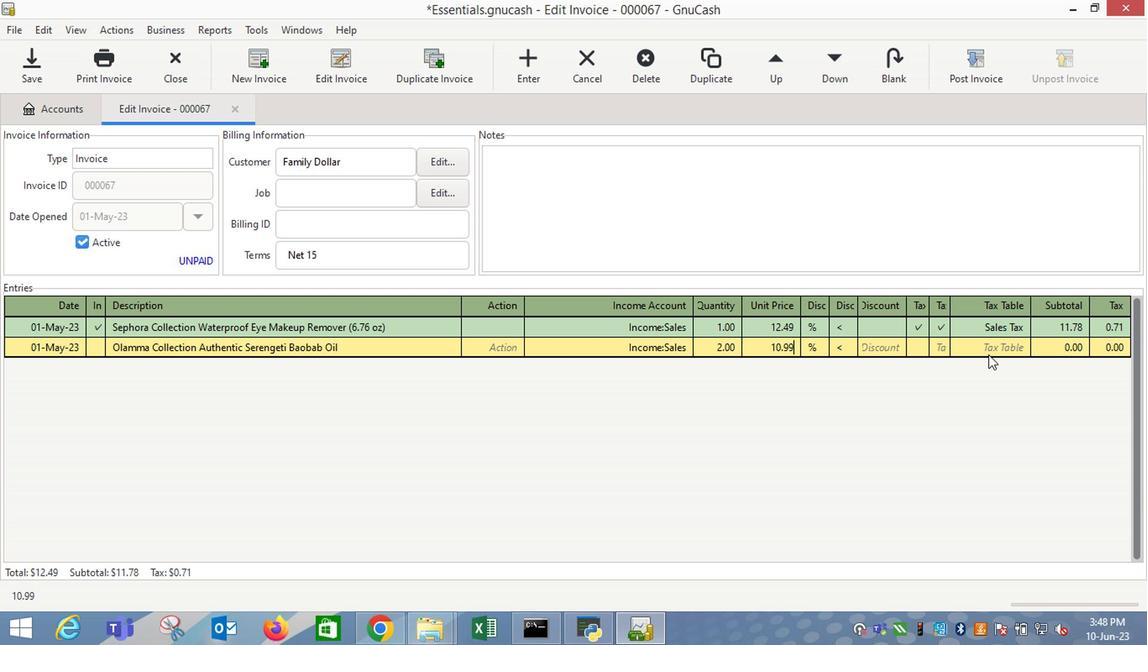 
Action: Mouse moved to (926, 352)
Screenshot: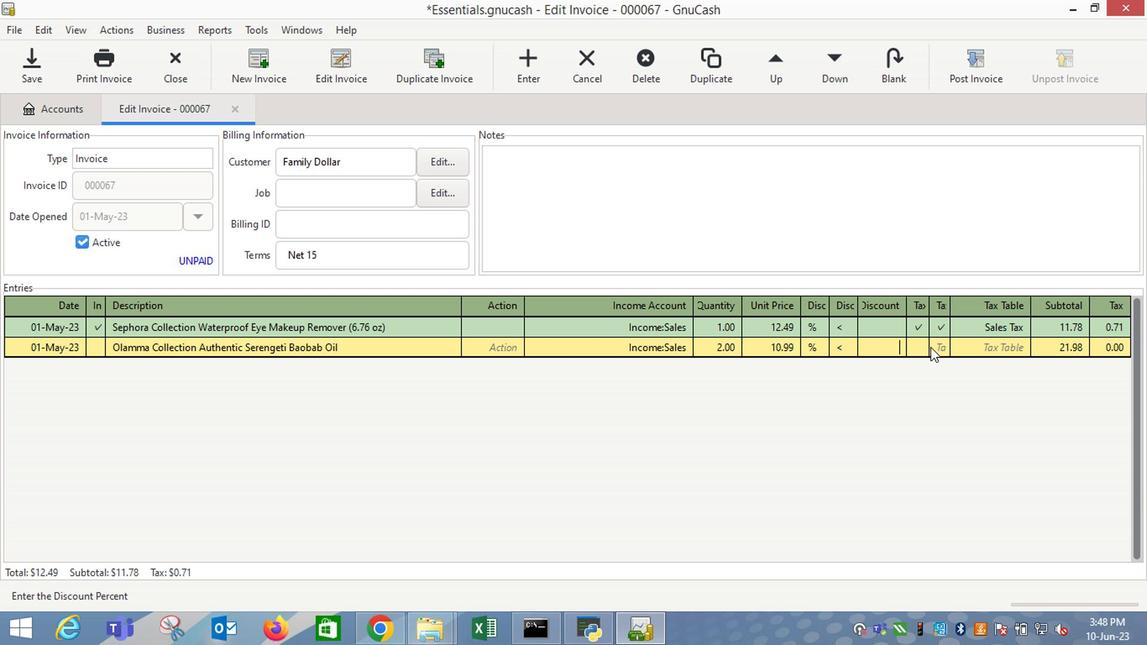 
Action: Mouse pressed left at (926, 352)
Screenshot: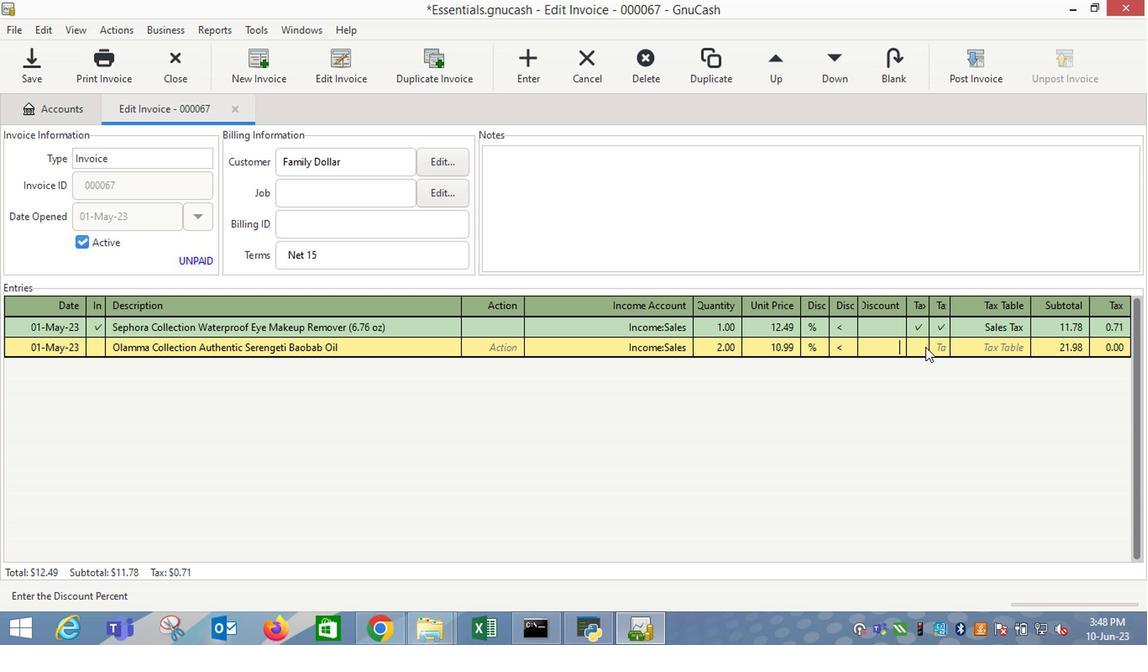 
Action: Mouse moved to (936, 357)
Screenshot: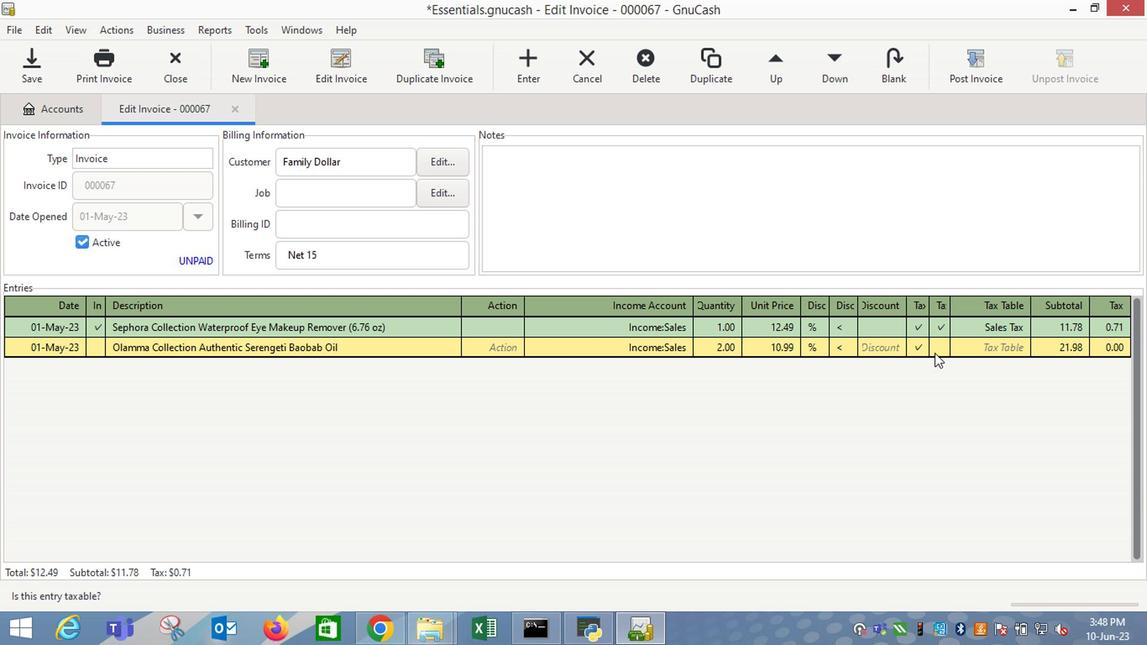 
Action: Mouse pressed left at (936, 357)
Screenshot: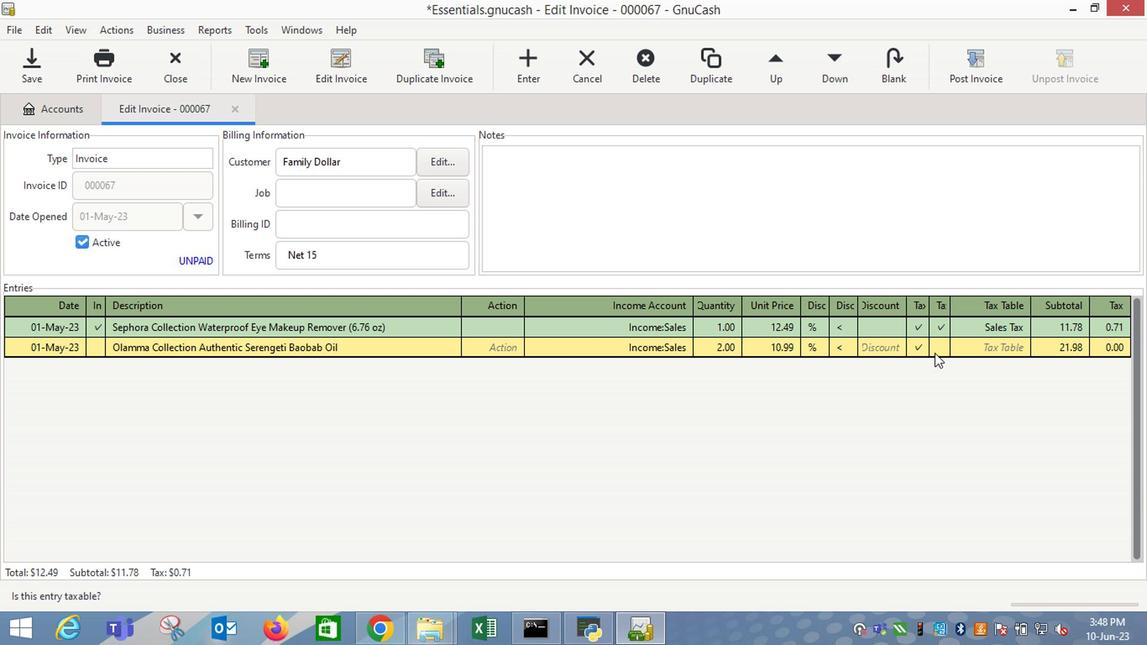 
Action: Mouse moved to (1010, 344)
Screenshot: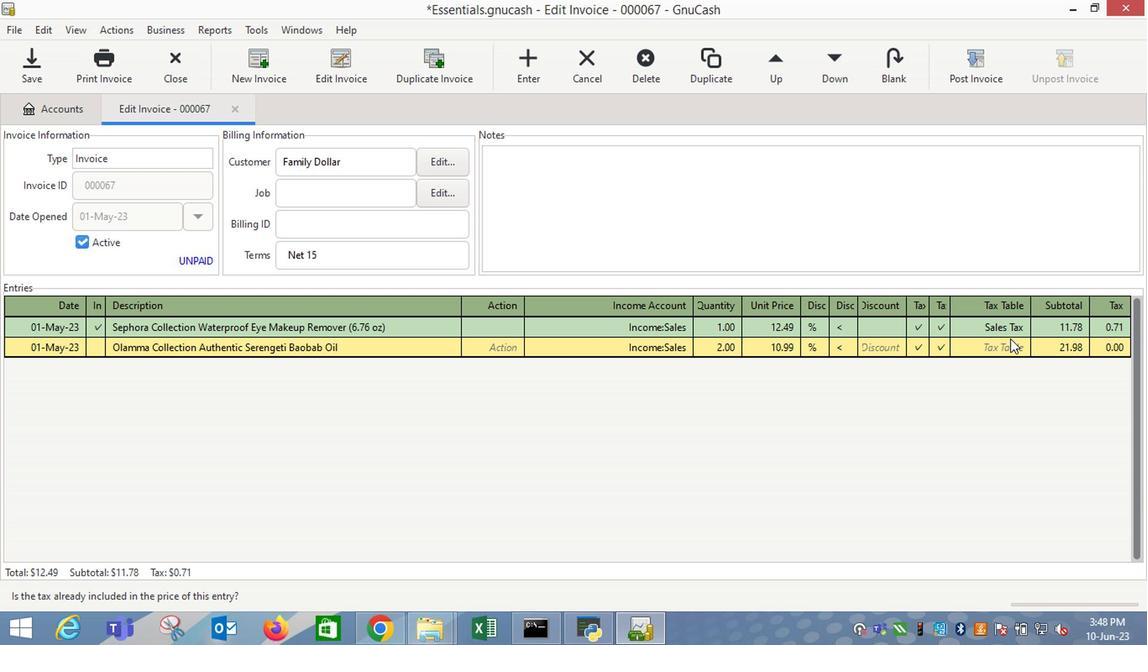 
Action: Mouse pressed left at (1010, 344)
Screenshot: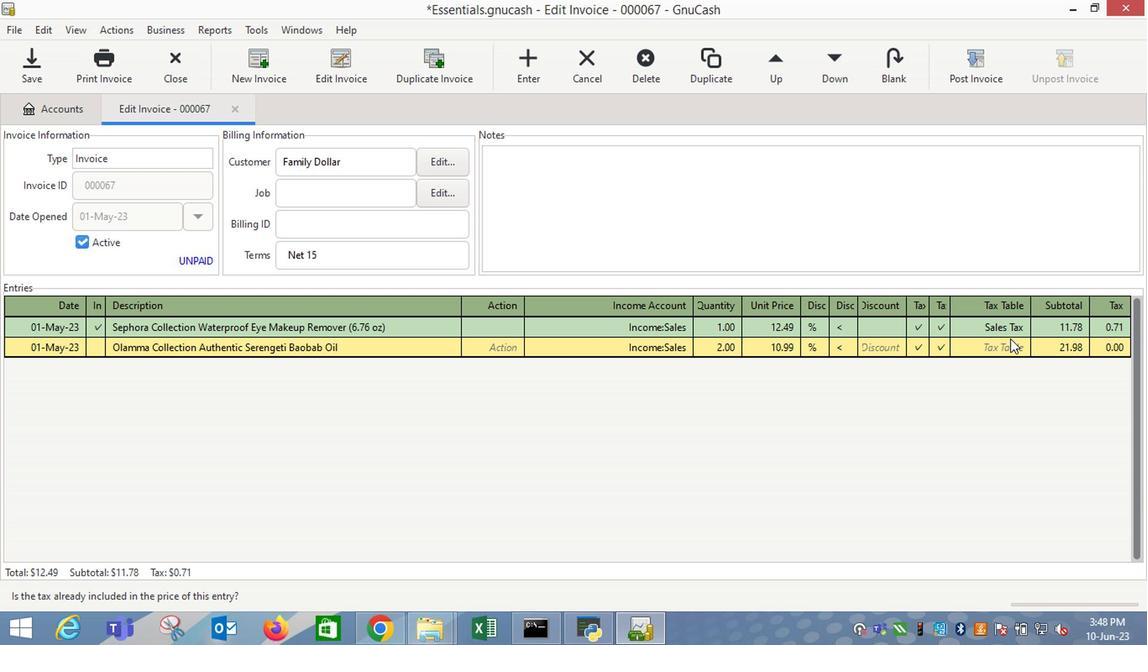 
Action: Mouse moved to (1022, 348)
Screenshot: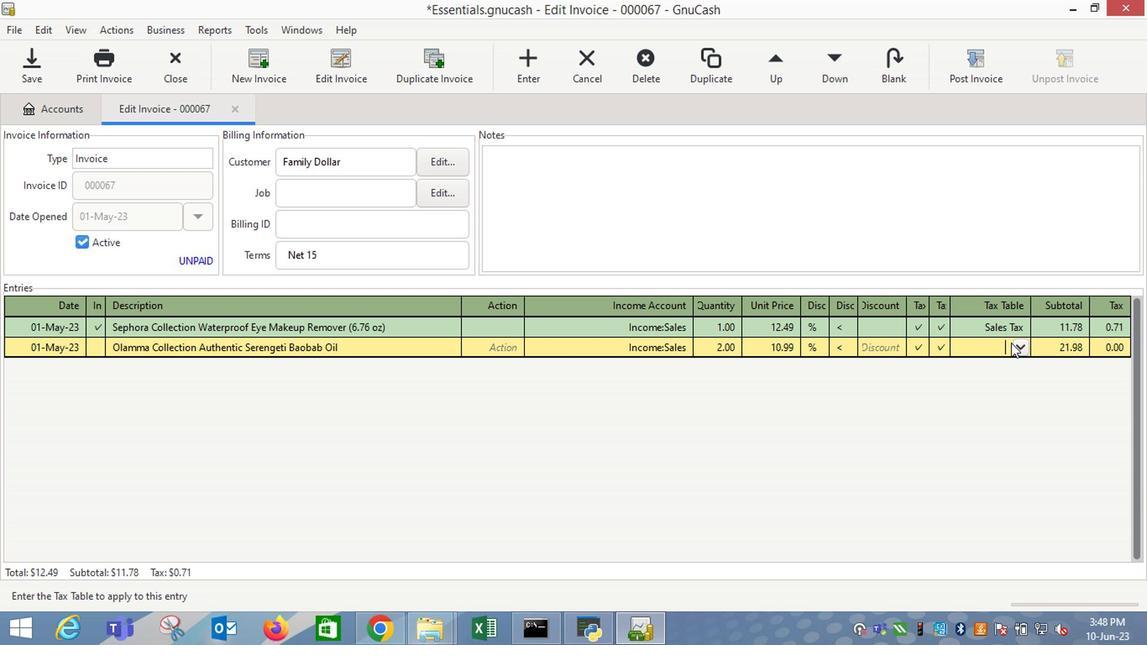 
Action: Mouse pressed left at (1022, 348)
Screenshot: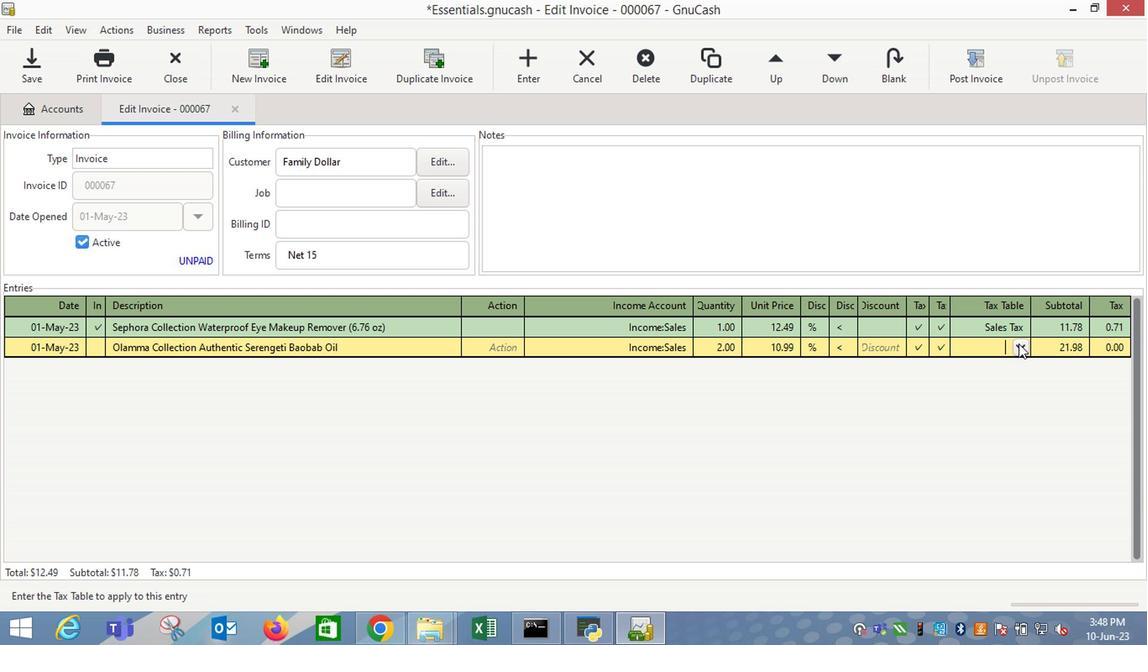 
Action: Mouse moved to (984, 378)
Screenshot: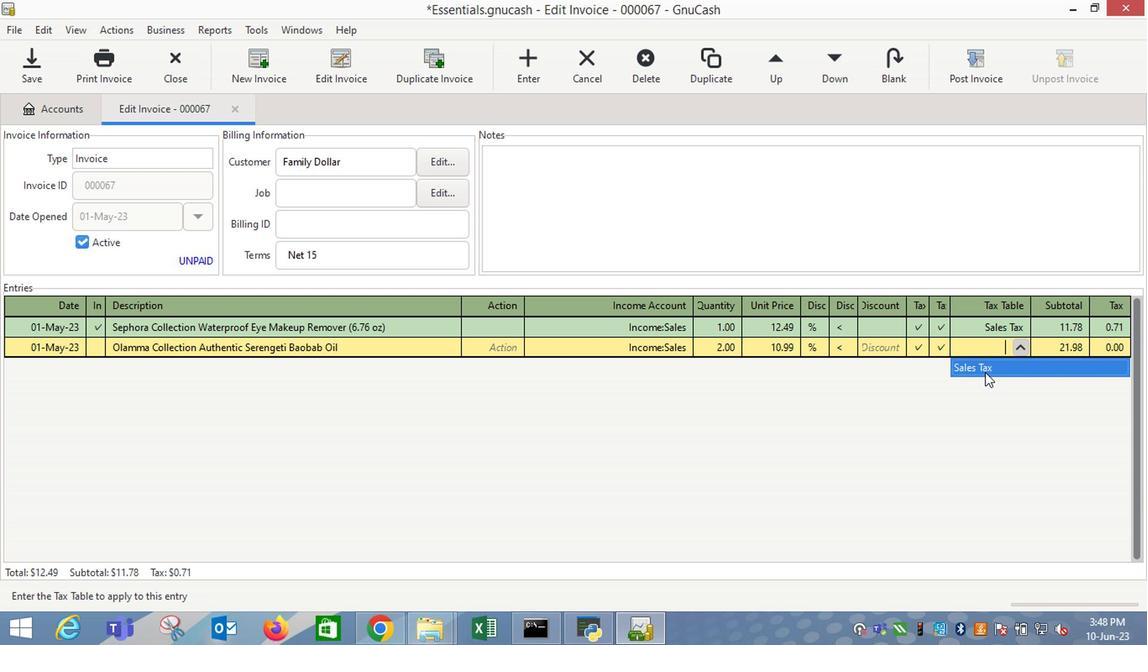 
Action: Mouse pressed left at (984, 378)
Screenshot: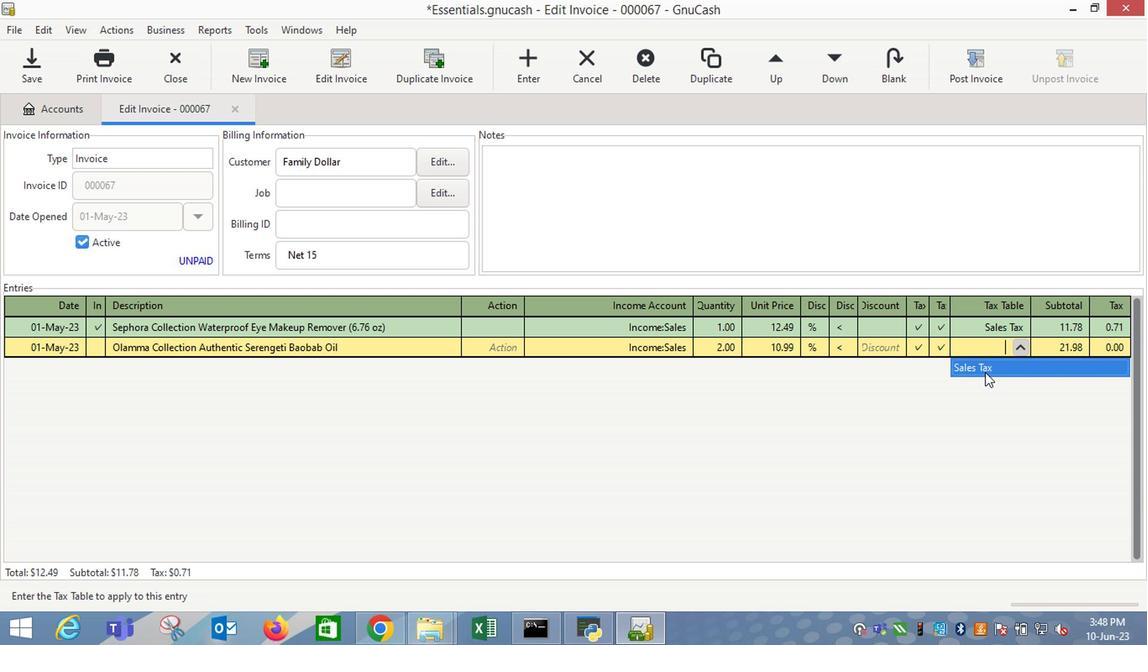 
Action: Key pressed <Key.enter>
Screenshot: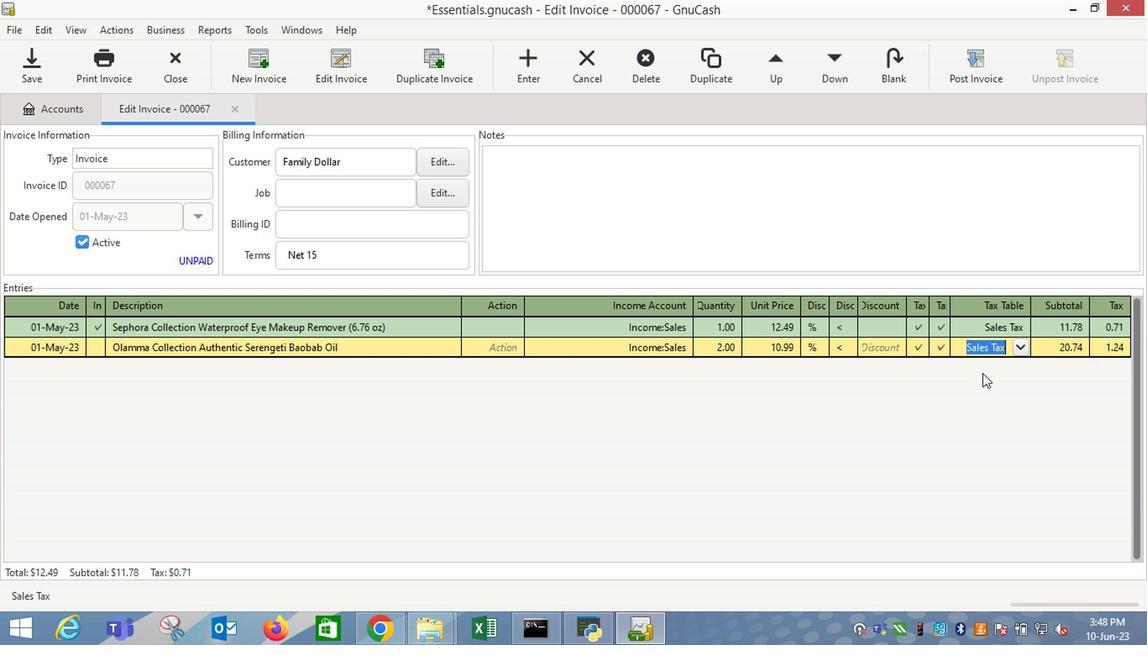
Action: Mouse moved to (984, 76)
Screenshot: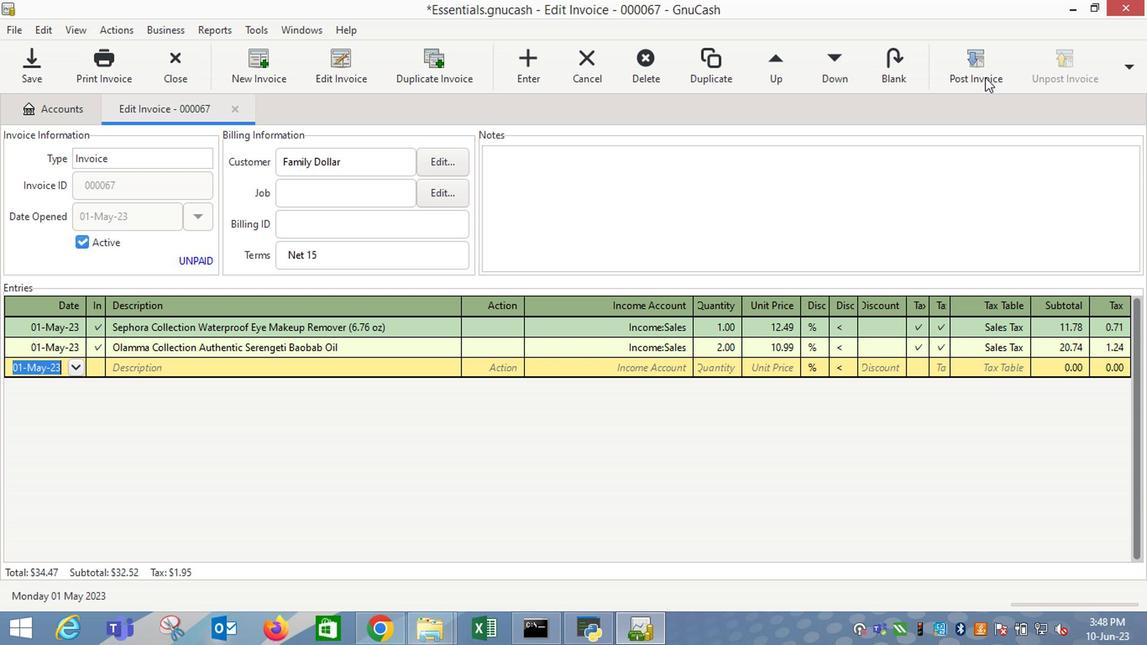 
Action: Mouse pressed left at (984, 76)
Screenshot: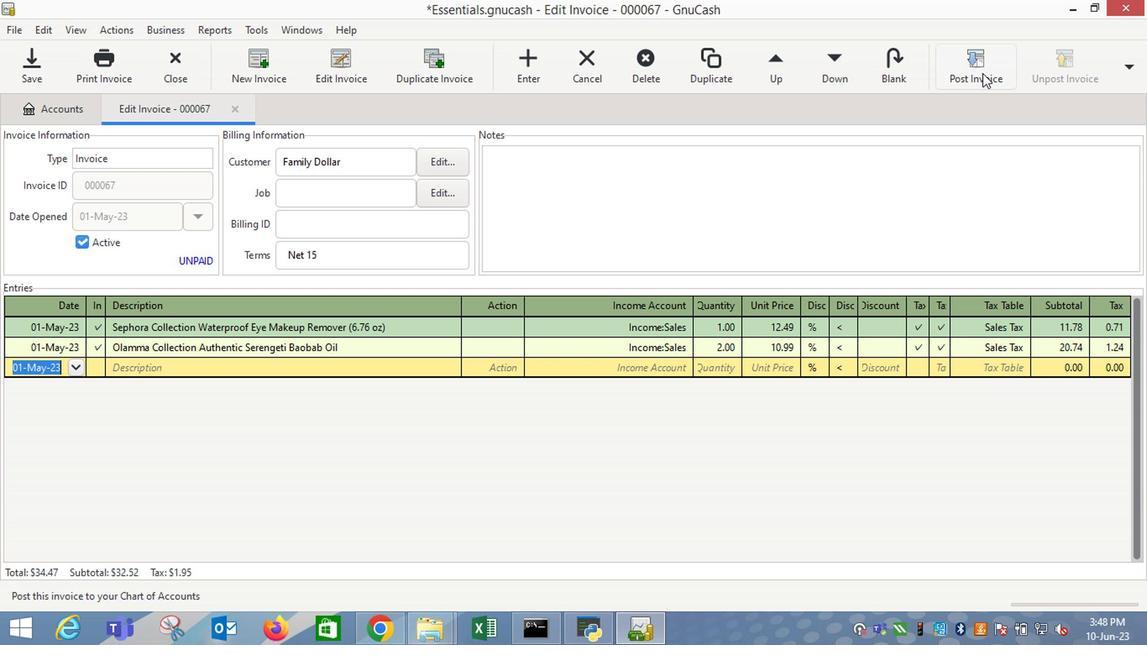 
Action: Mouse moved to (721, 282)
Screenshot: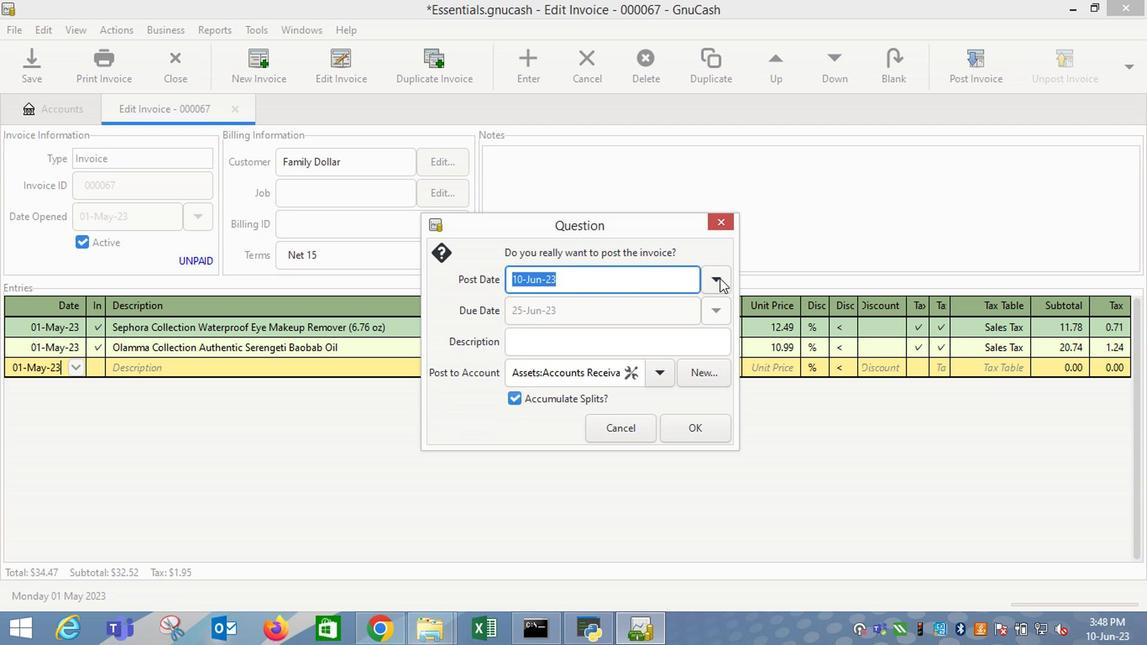
Action: Mouse pressed left at (721, 282)
Screenshot: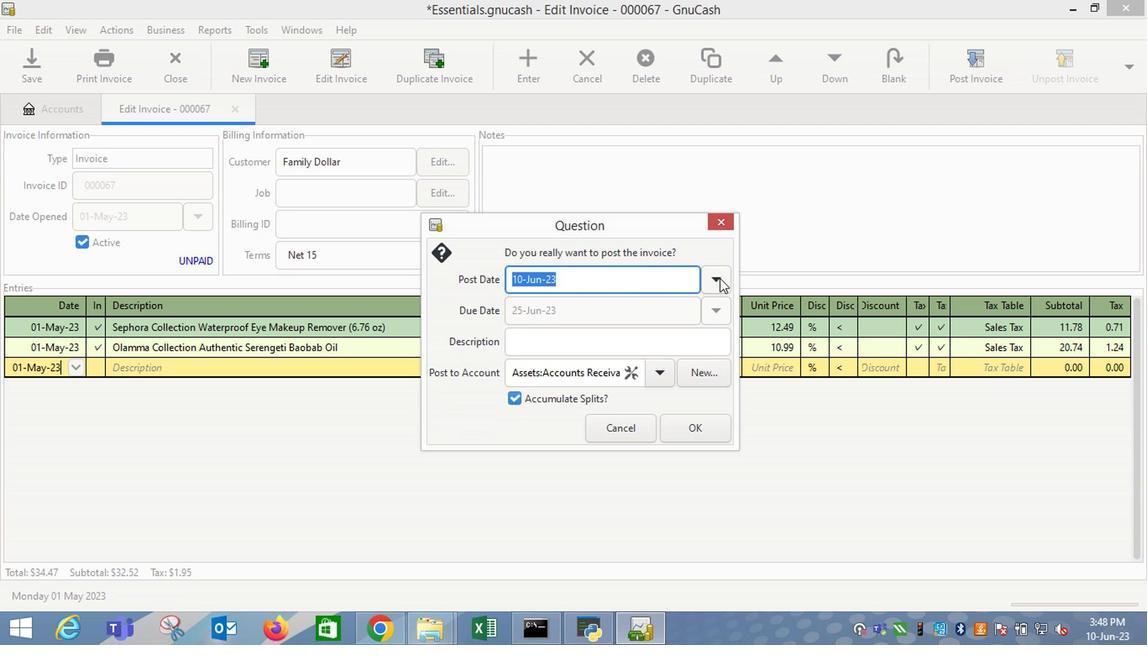 
Action: Mouse moved to (584, 308)
Screenshot: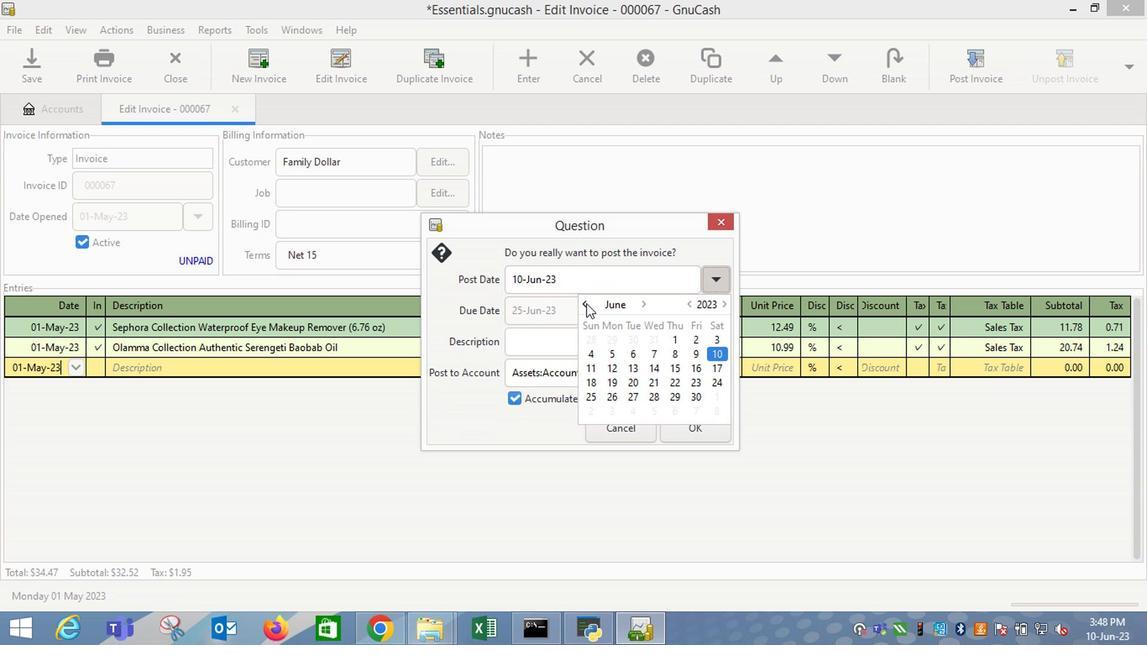 
Action: Mouse pressed left at (584, 308)
Screenshot: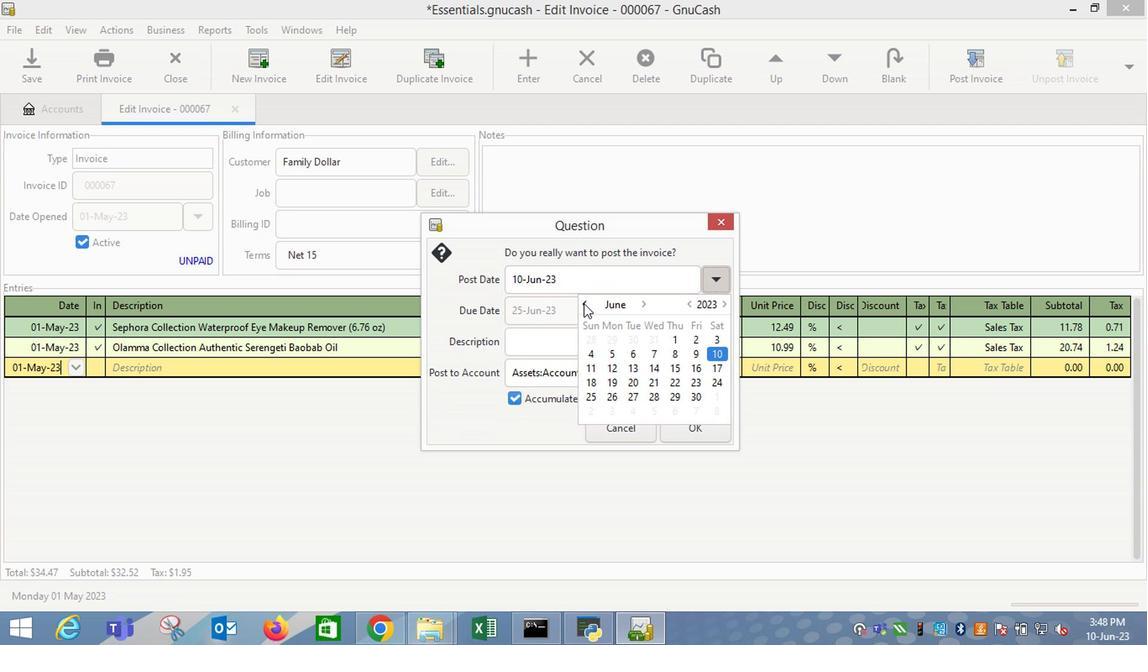 
Action: Mouse moved to (608, 342)
Screenshot: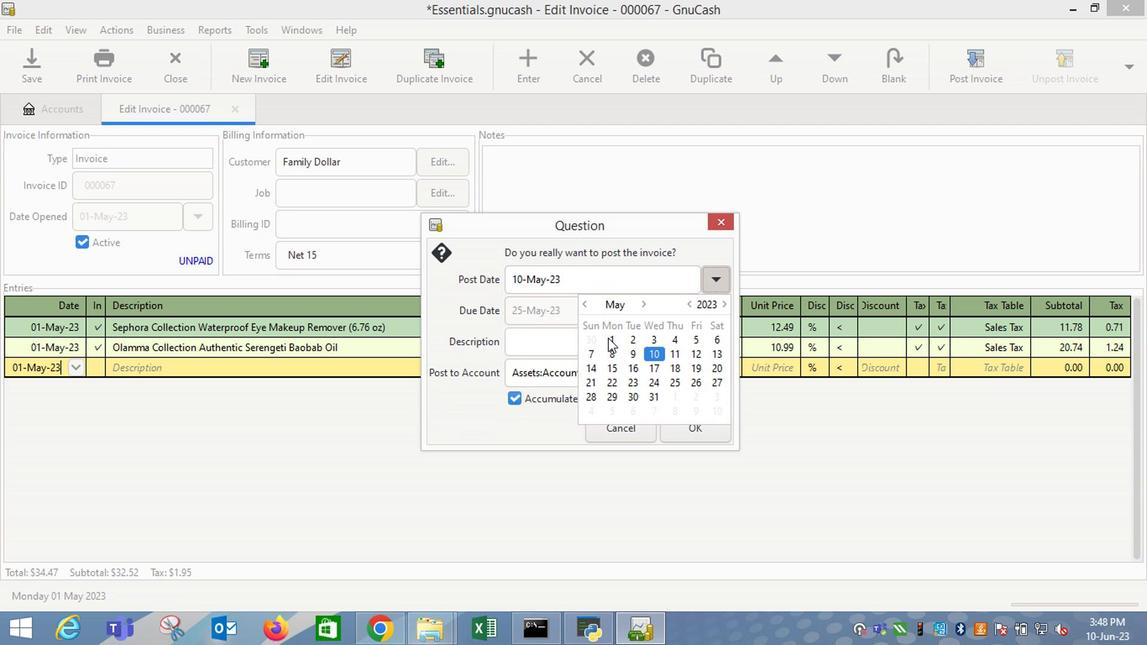 
Action: Mouse pressed left at (608, 342)
Screenshot: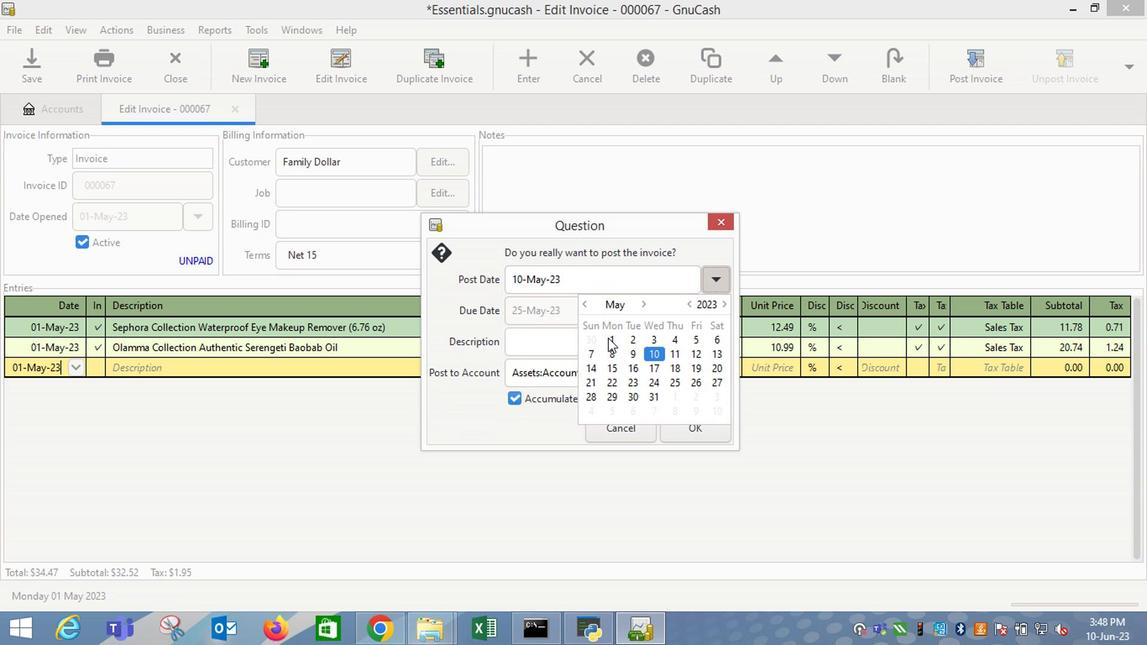 
Action: Mouse moved to (541, 342)
Screenshot: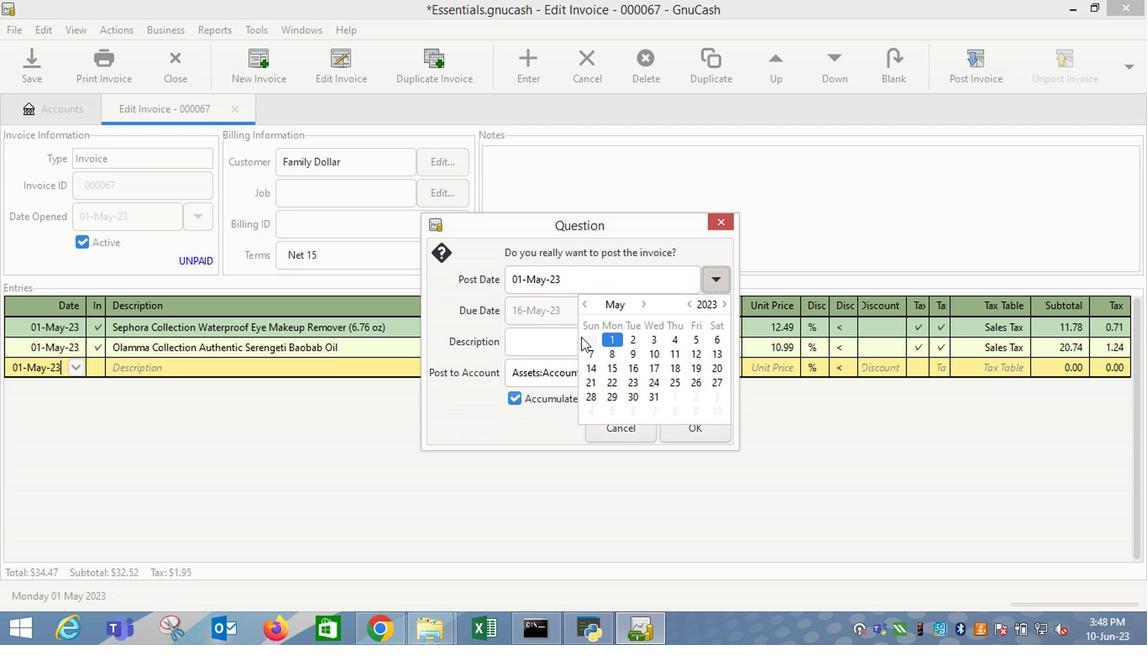 
Action: Mouse pressed left at (541, 342)
Screenshot: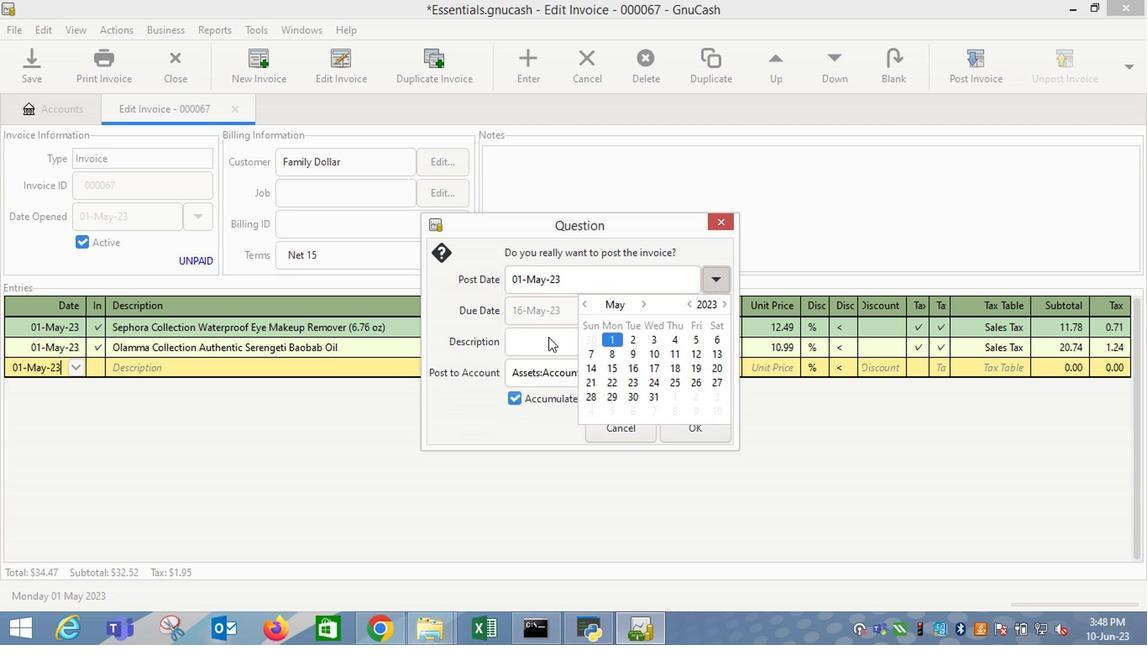 
Action: Mouse moved to (705, 434)
Screenshot: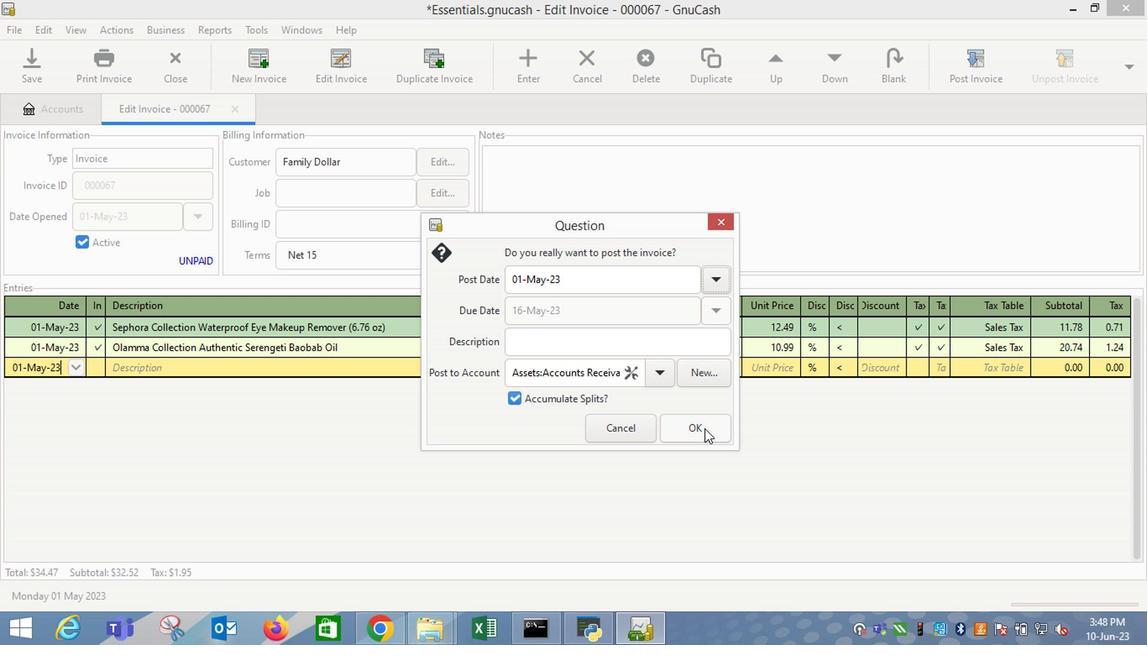 
Action: Mouse pressed left at (705, 434)
Screenshot: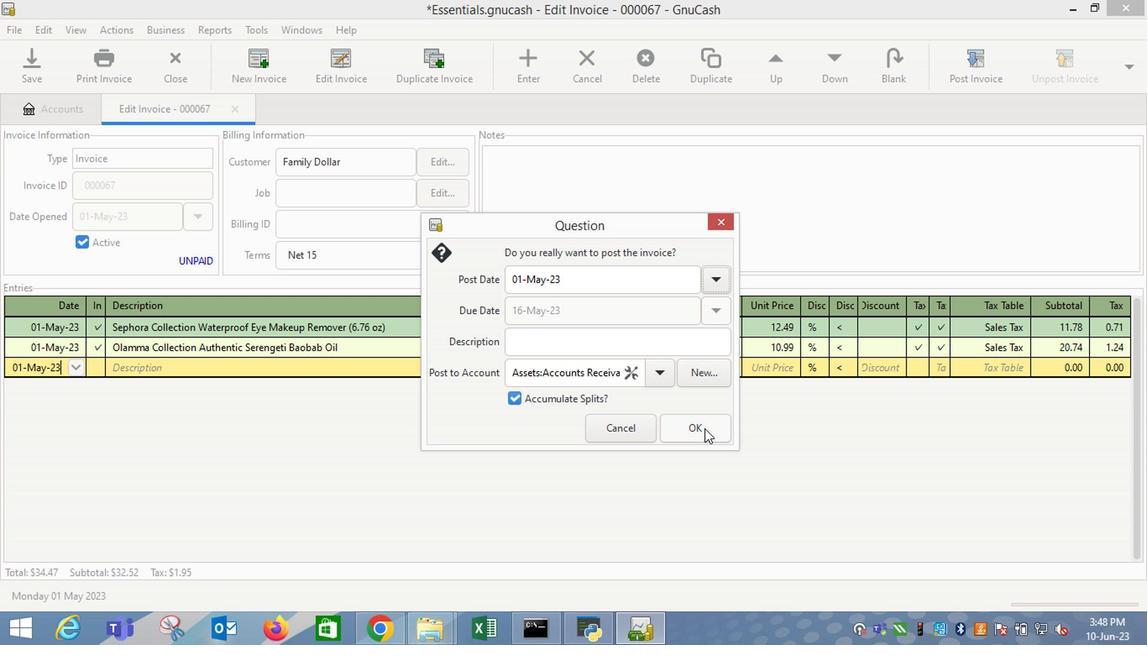 
Action: Mouse moved to (1080, 72)
Screenshot: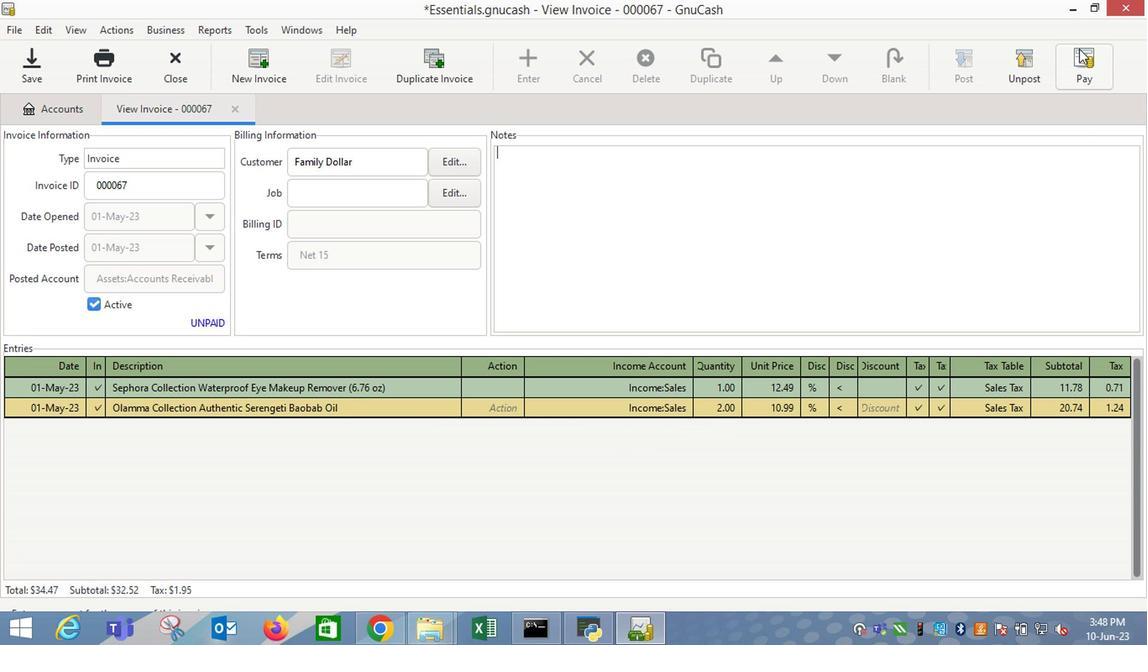 
Action: Mouse pressed left at (1080, 72)
Screenshot: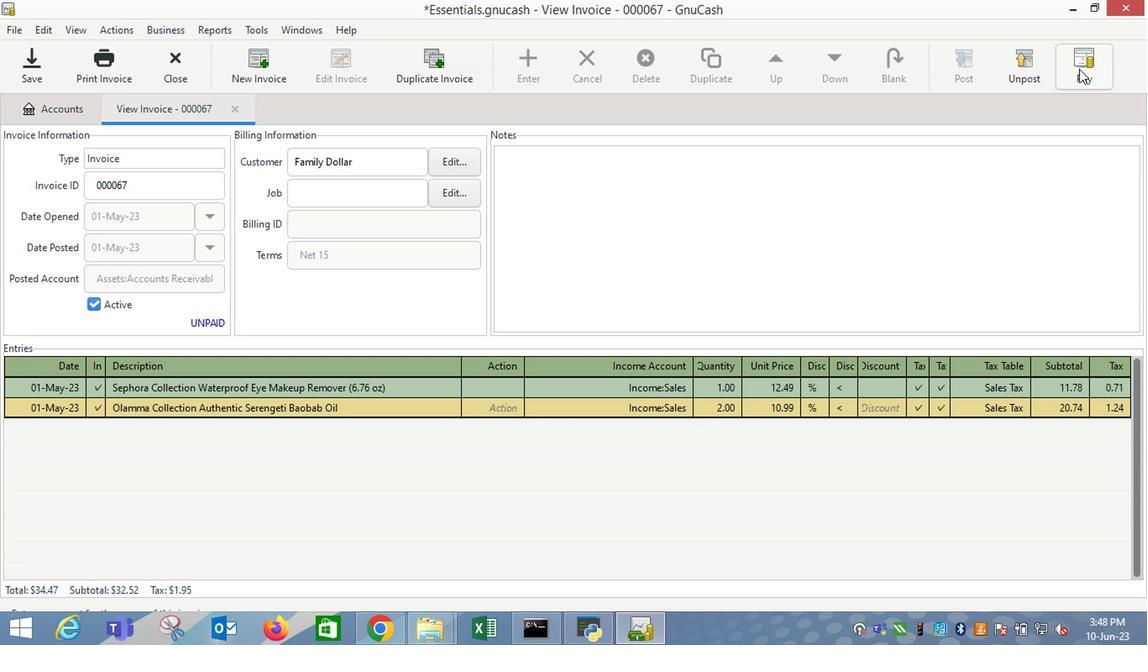 
Action: Mouse moved to (512, 333)
Screenshot: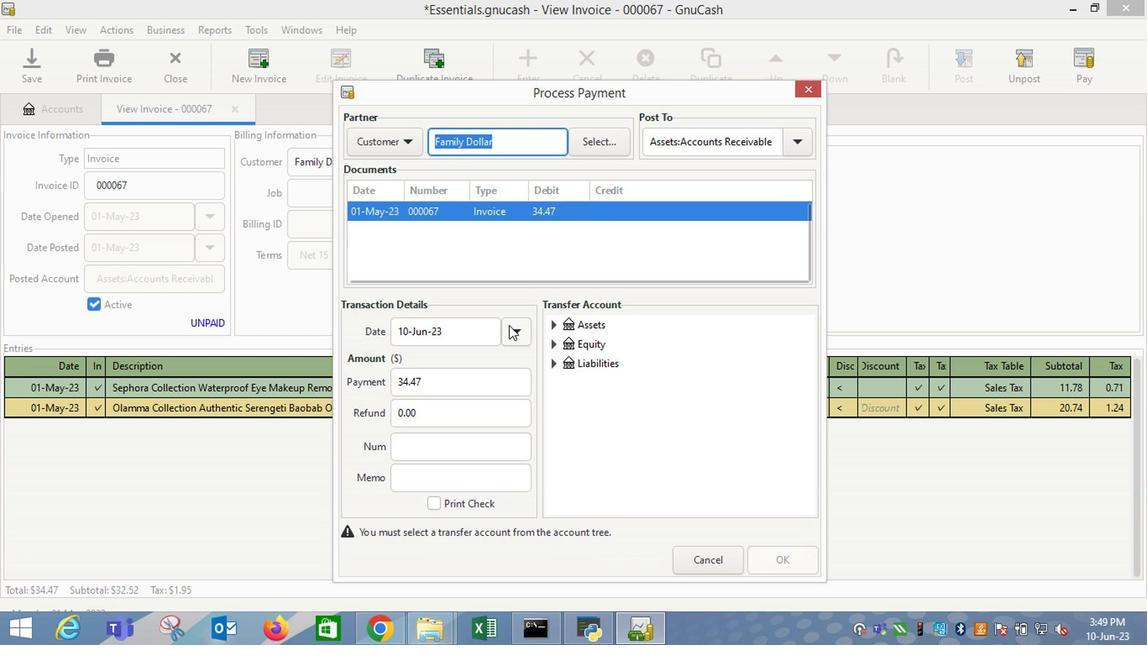 
Action: Mouse pressed left at (512, 333)
Screenshot: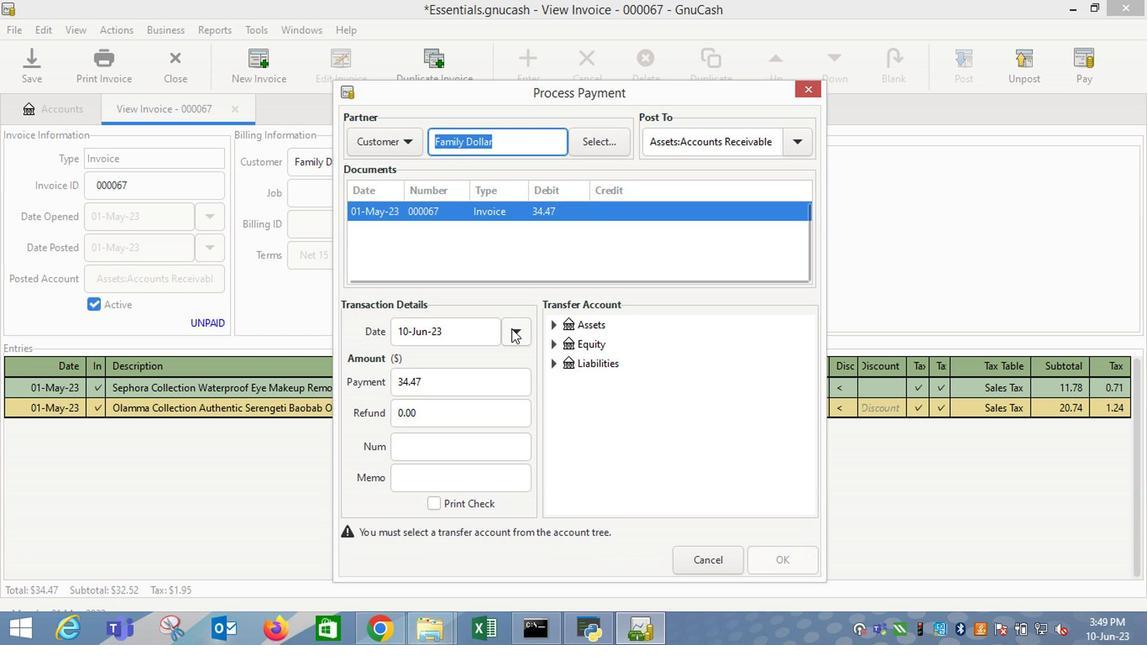 
Action: Mouse moved to (381, 358)
Screenshot: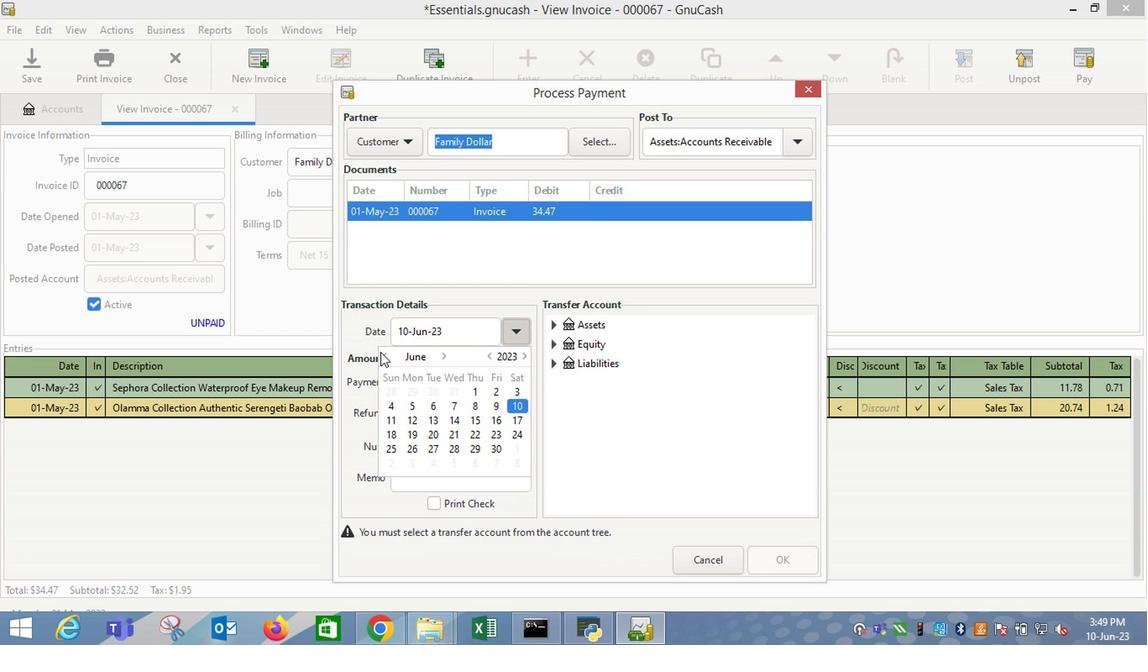 
Action: Mouse pressed left at (381, 358)
Screenshot: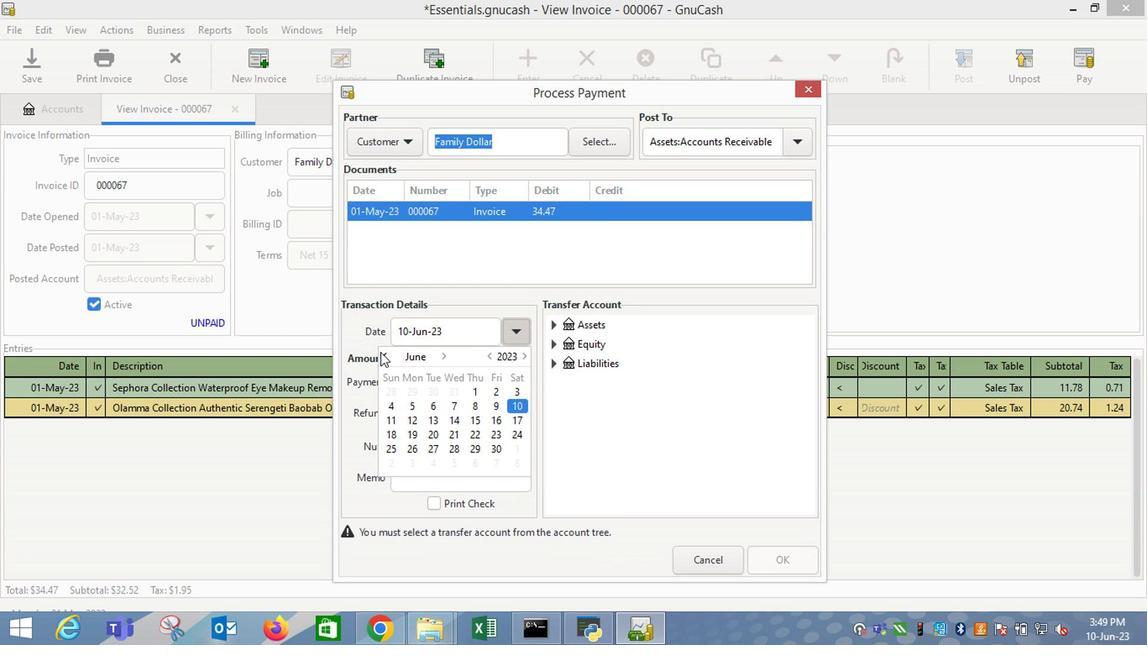 
Action: Mouse moved to (406, 423)
Screenshot: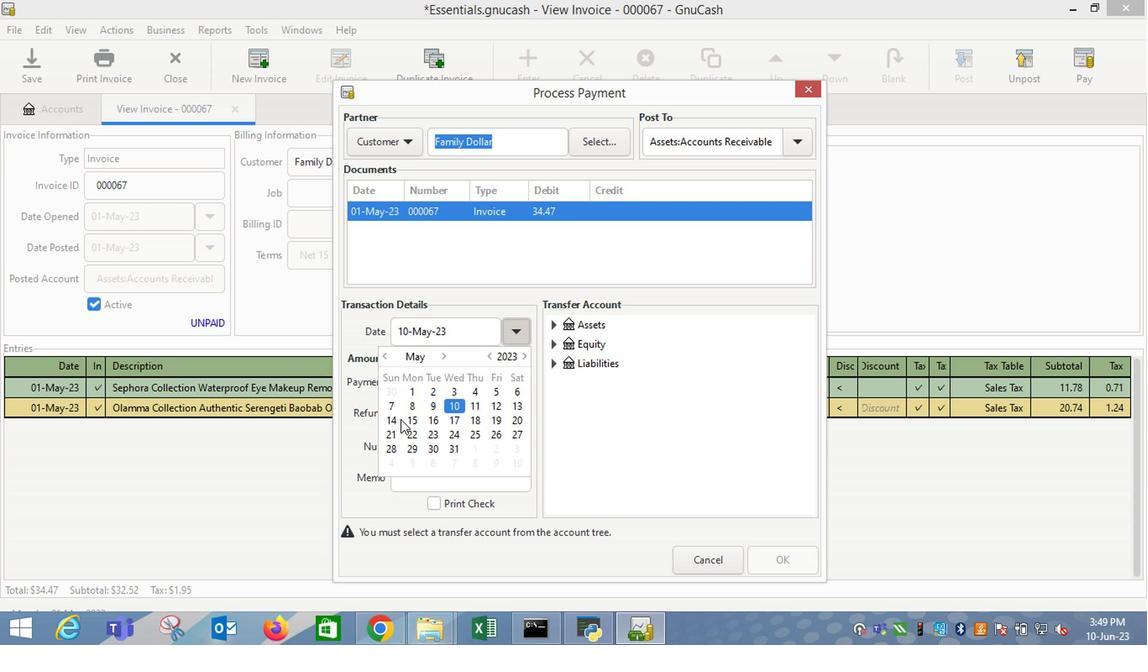 
Action: Mouse pressed left at (406, 423)
Screenshot: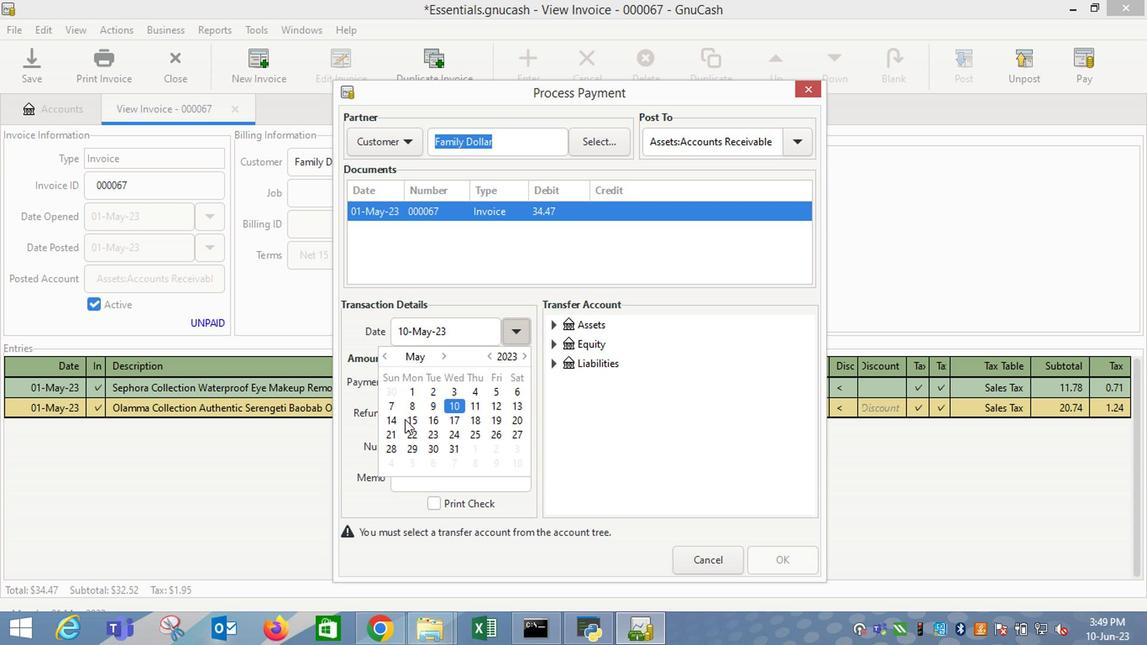 
Action: Mouse moved to (565, 428)
Screenshot: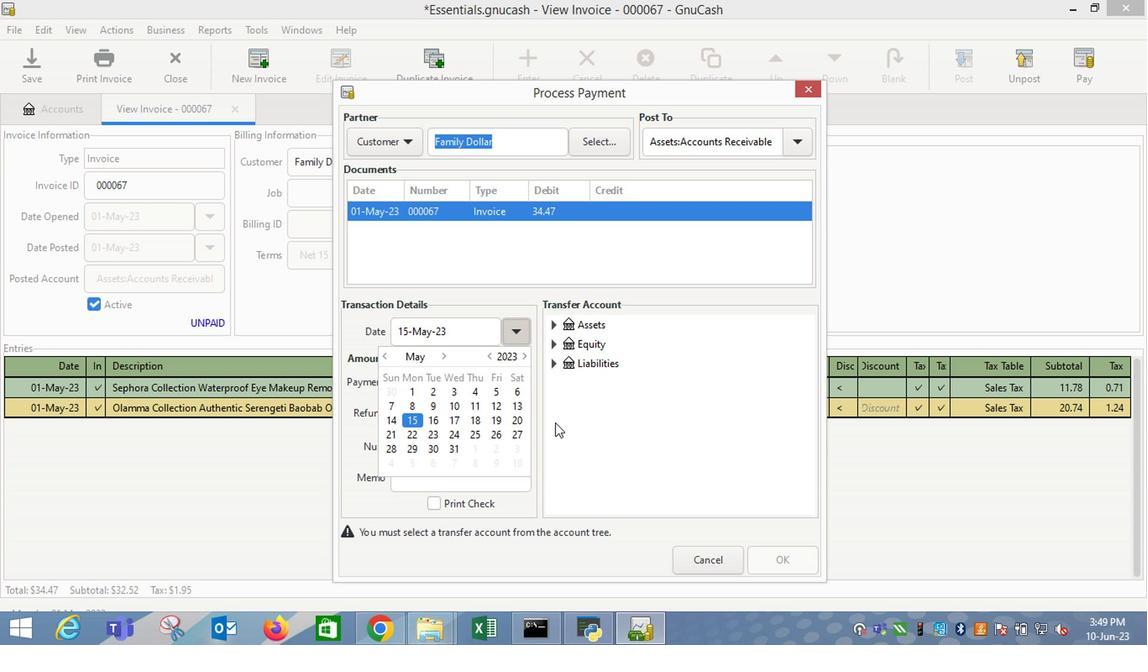 
Action: Mouse pressed left at (565, 428)
Screenshot: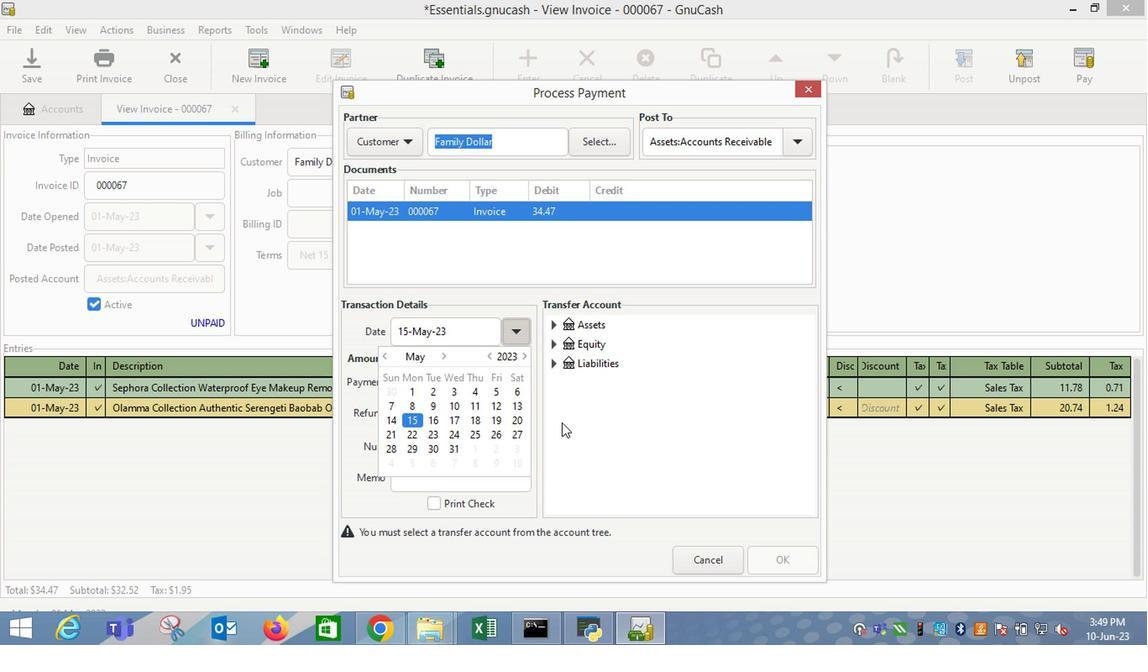 
Action: Mouse moved to (552, 331)
Screenshot: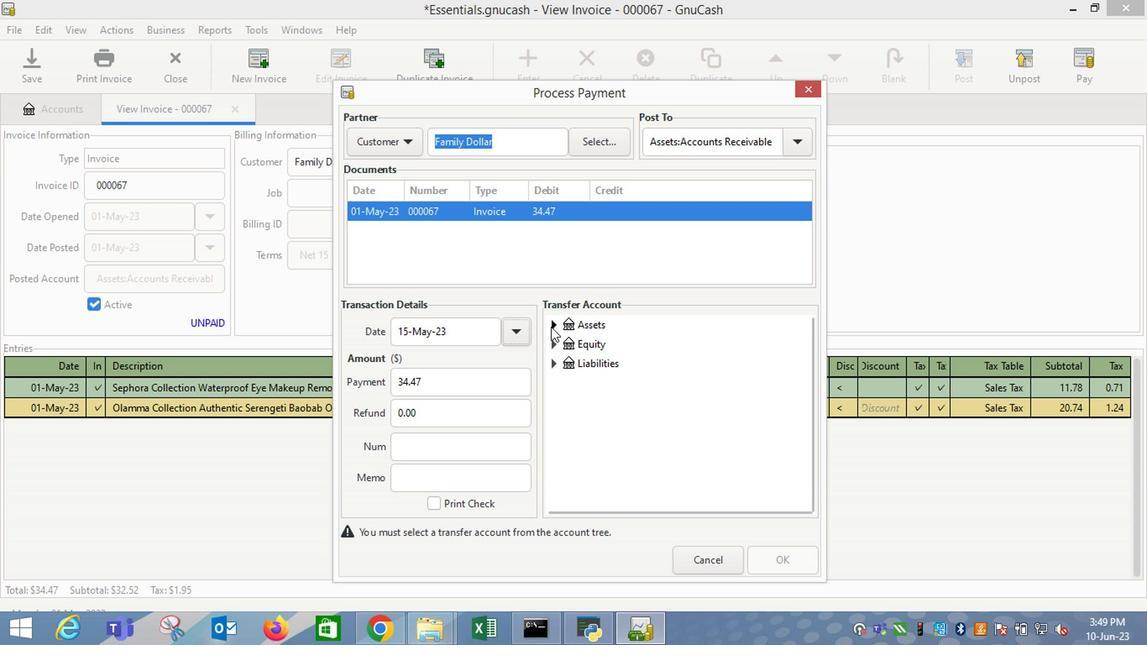 
Action: Mouse pressed left at (552, 331)
Screenshot: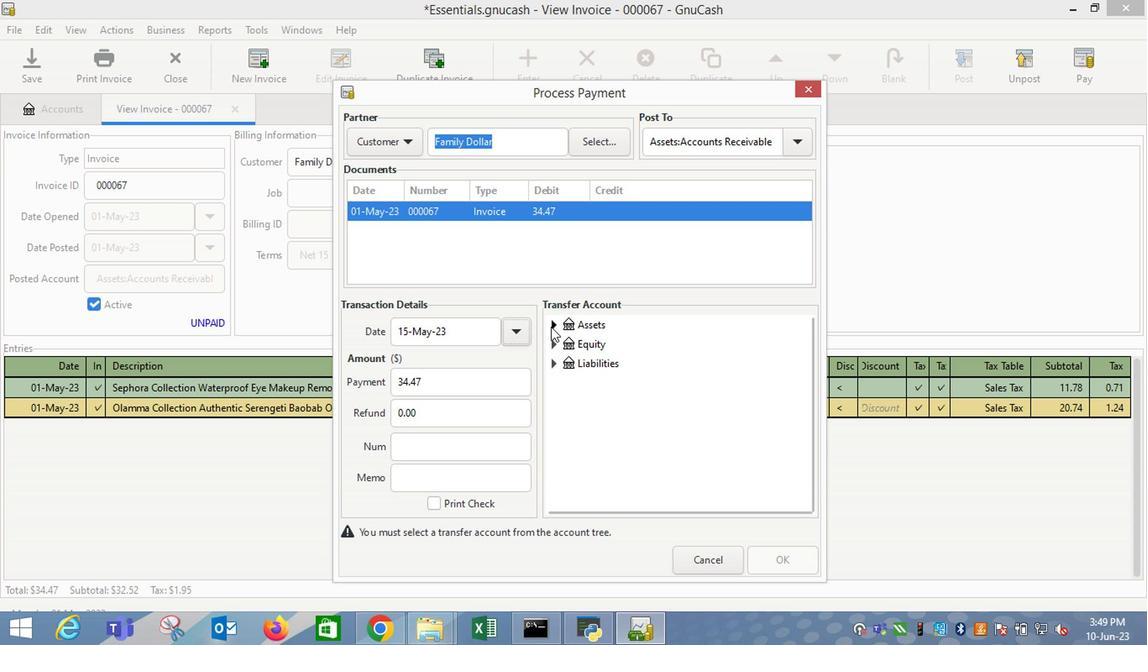 
Action: Mouse moved to (568, 348)
Screenshot: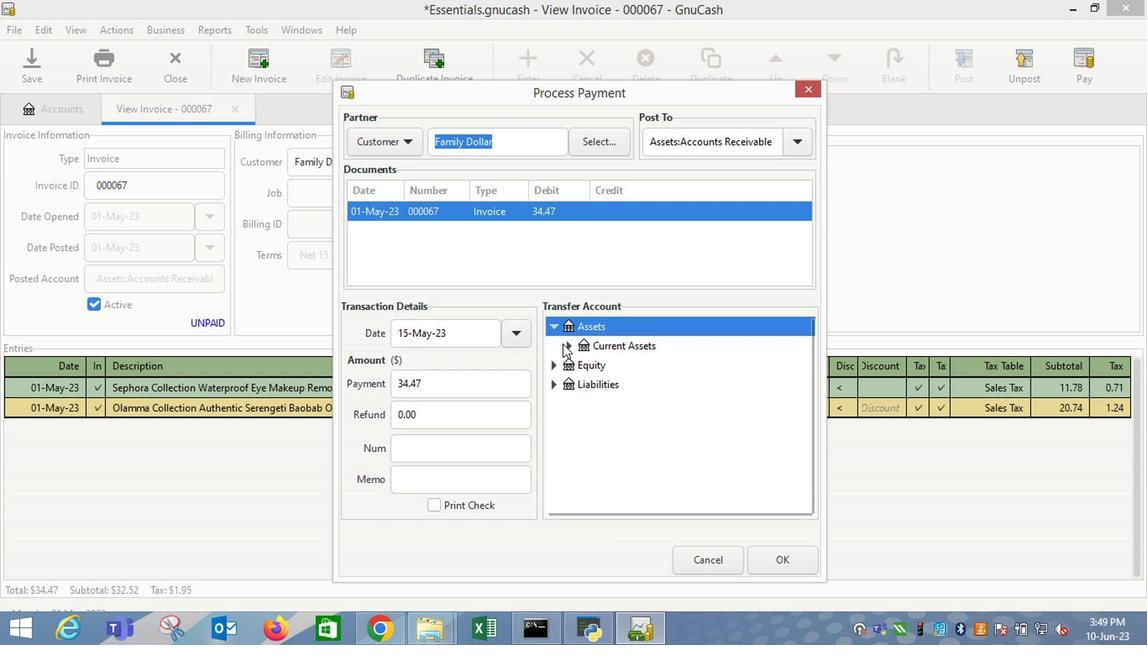 
Action: Mouse pressed left at (568, 348)
Screenshot: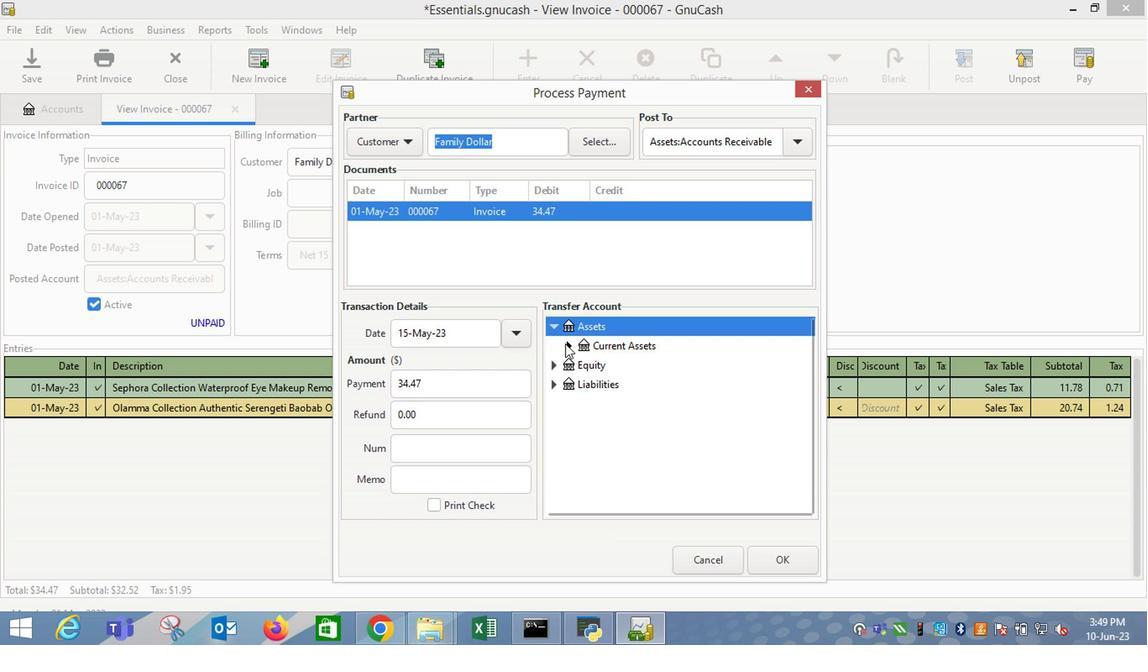 
Action: Mouse moved to (601, 369)
Screenshot: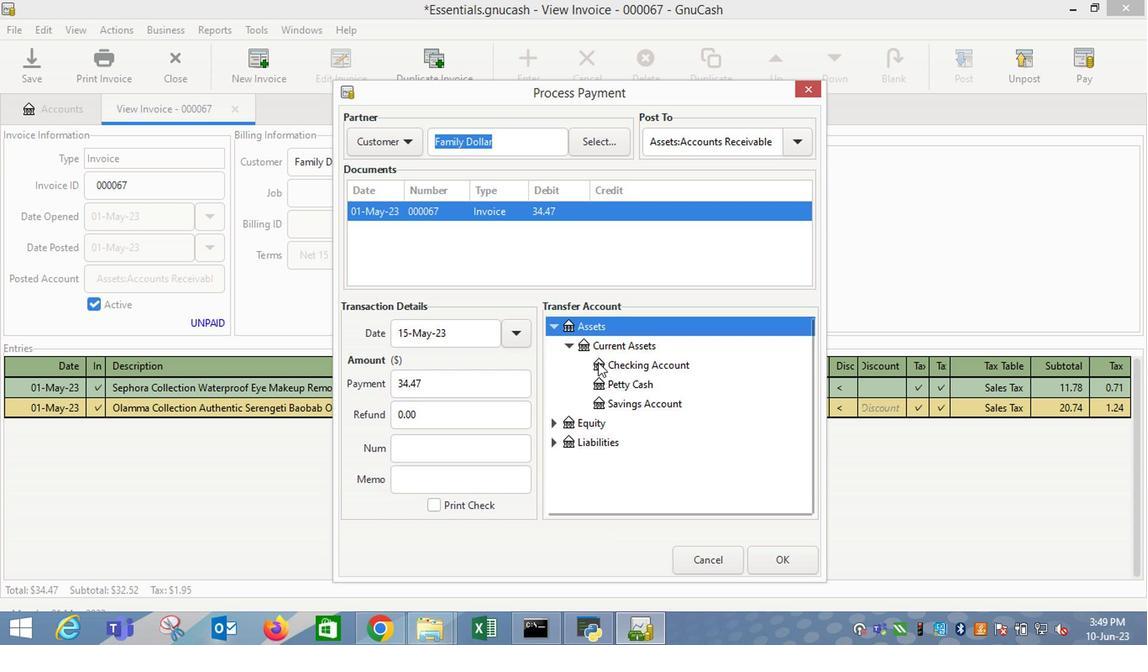 
Action: Mouse pressed left at (601, 369)
Screenshot: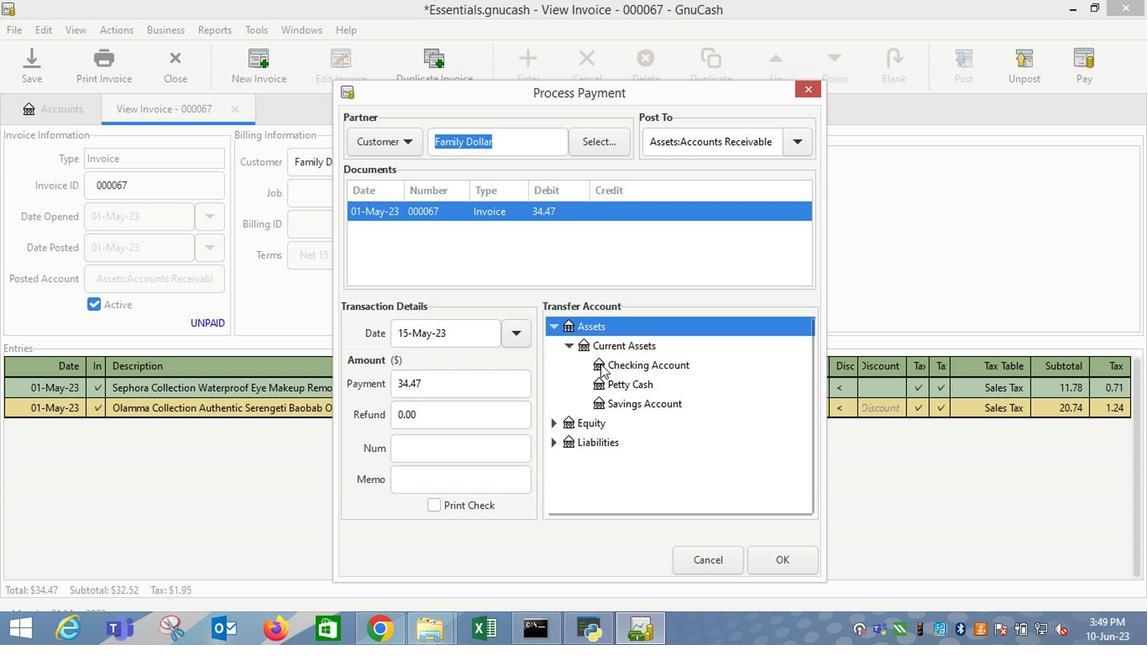 
Action: Mouse moved to (774, 568)
Screenshot: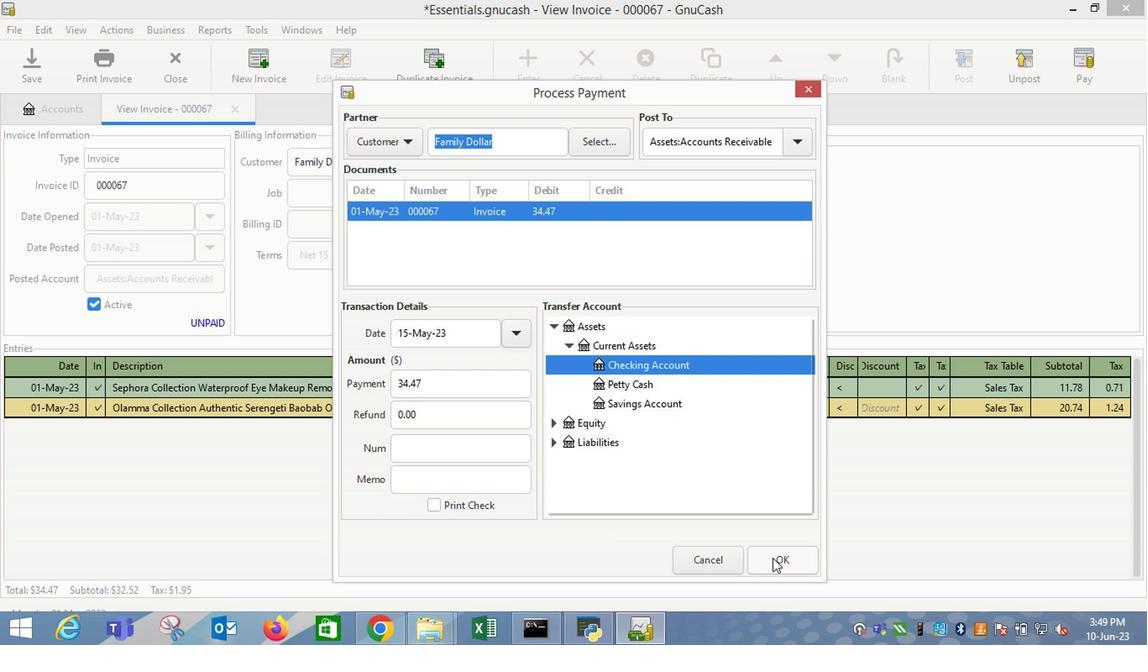 
Action: Mouse pressed left at (774, 568)
Screenshot: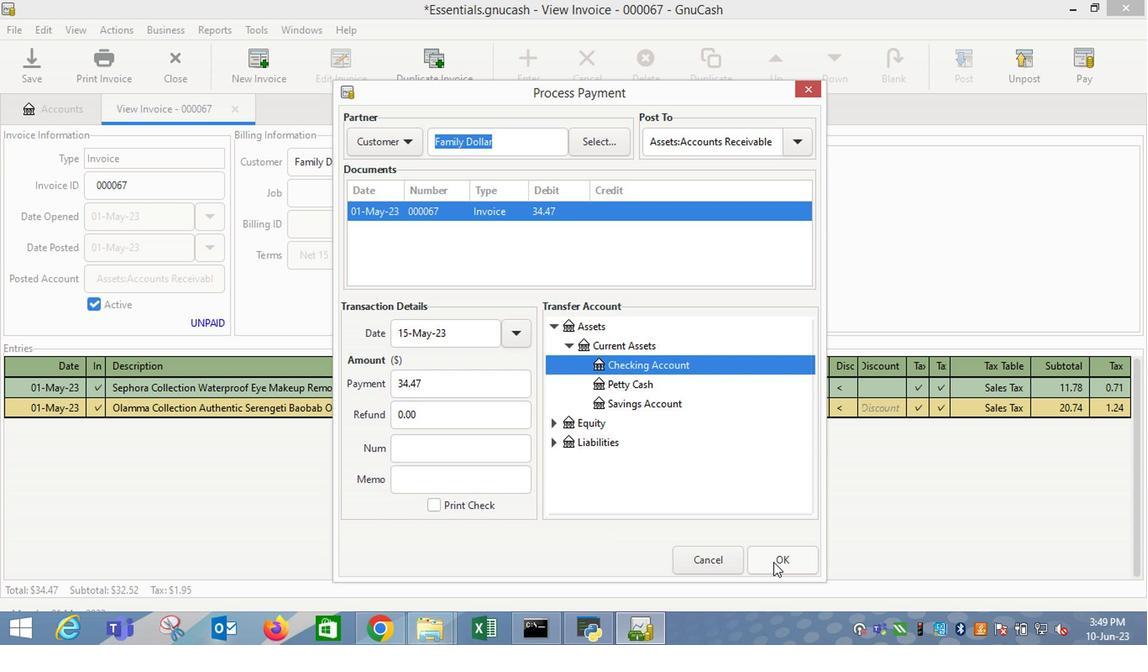 
Action: Mouse moved to (111, 72)
Screenshot: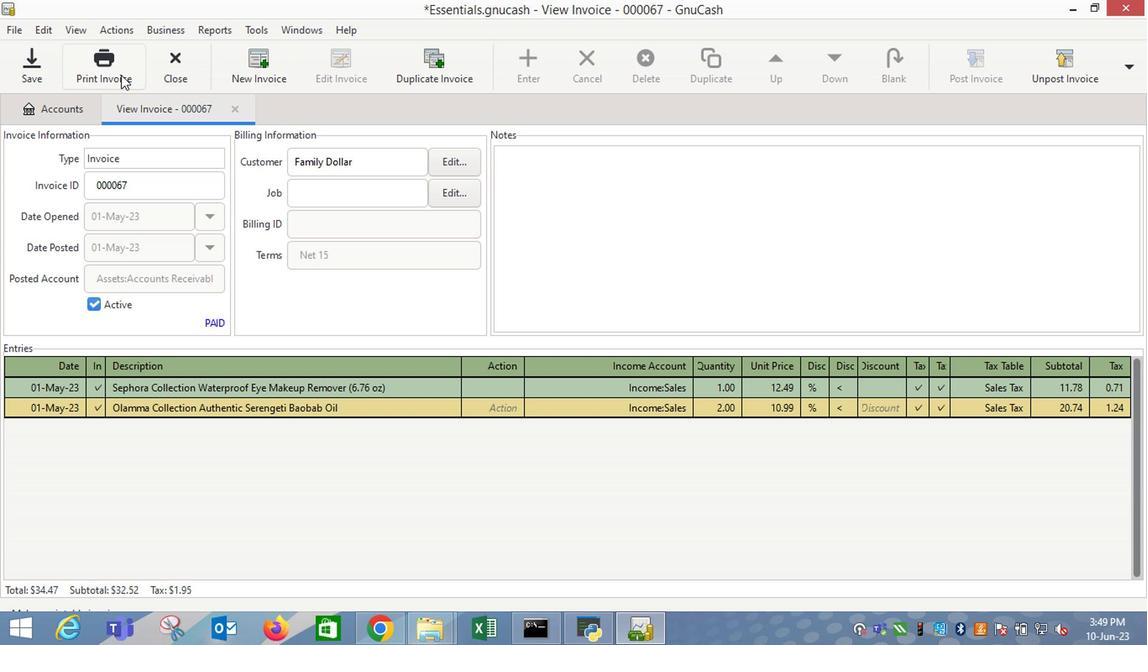 
Action: Mouse pressed left at (111, 72)
Screenshot: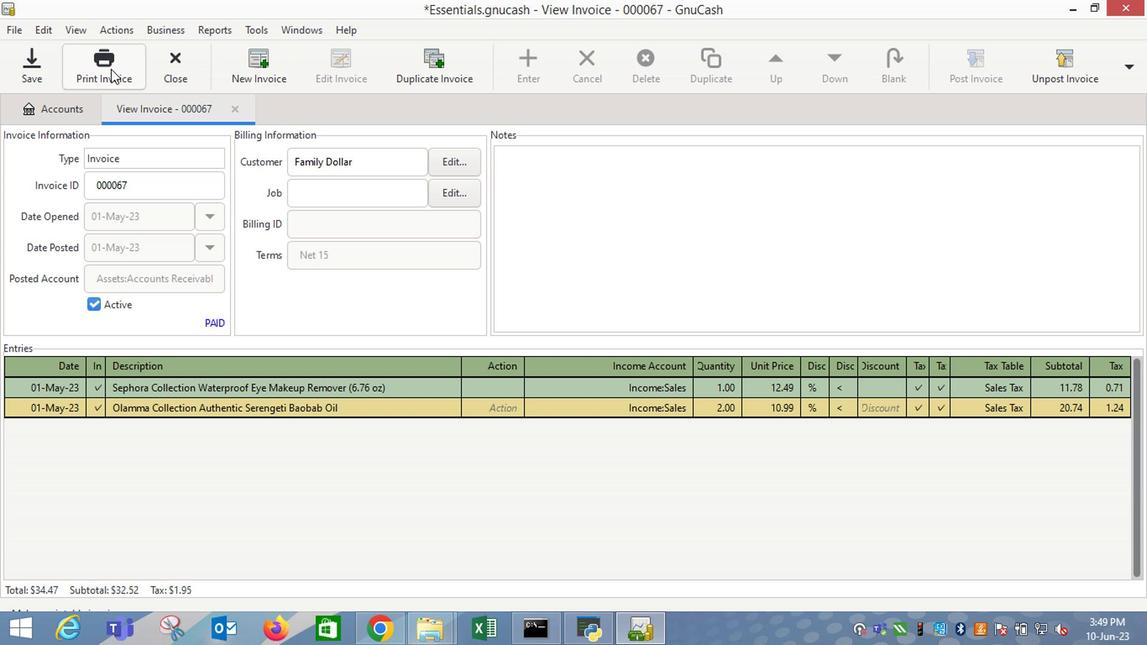 
Action: Mouse moved to (734, 67)
Screenshot: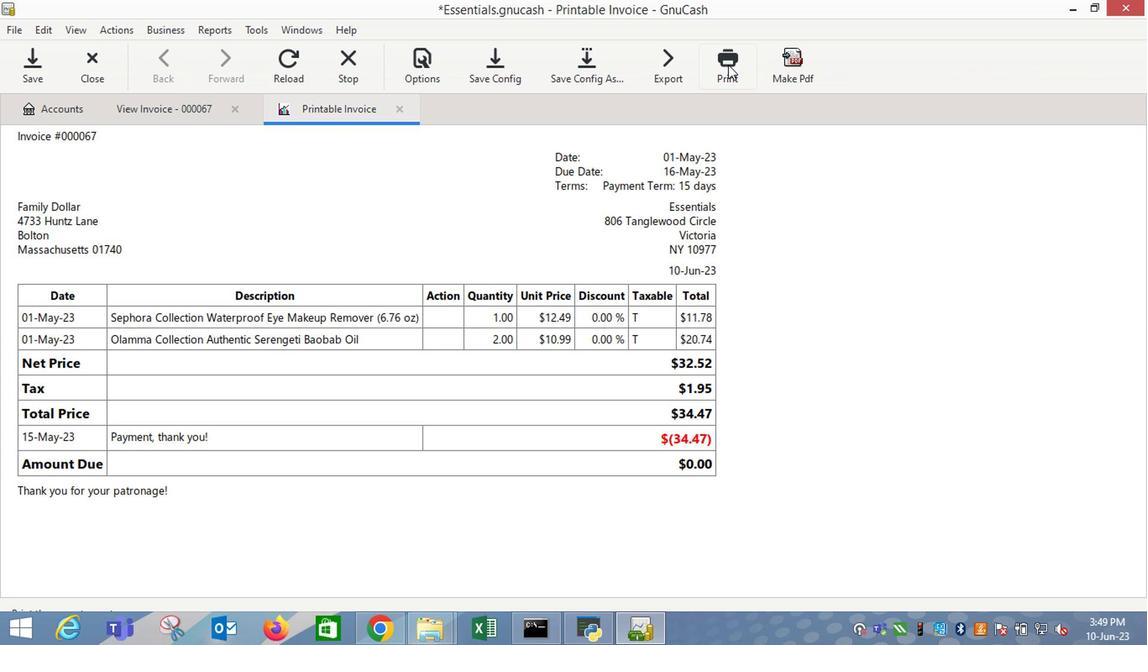 
Action: Mouse pressed left at (734, 67)
Screenshot: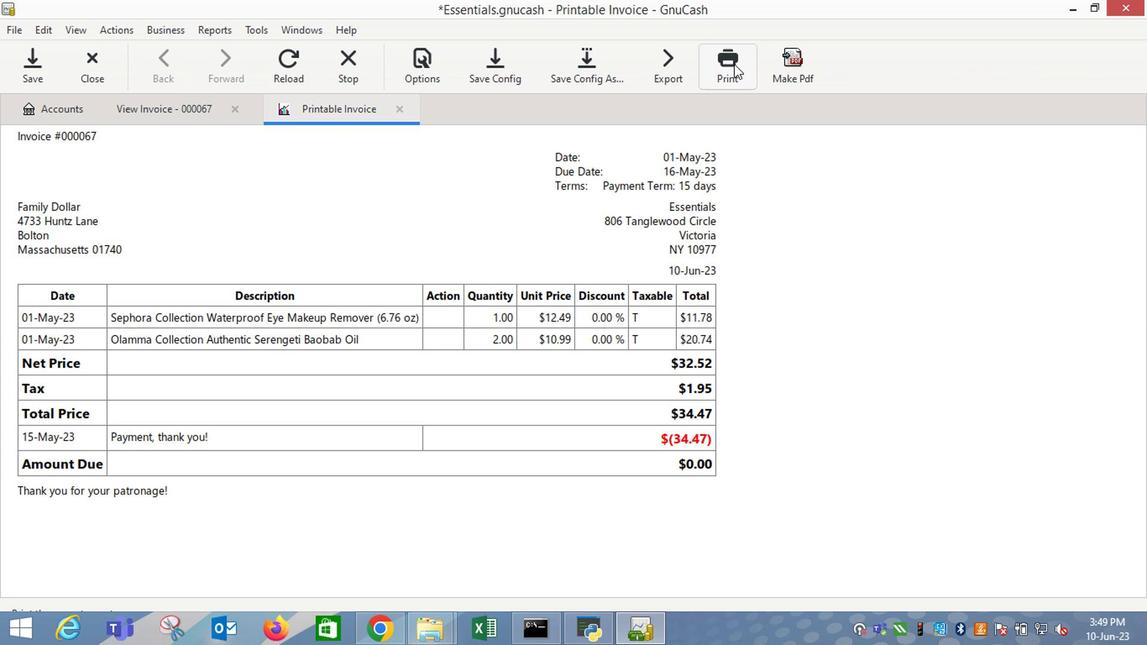 
Action: Mouse moved to (224, 351)
Screenshot: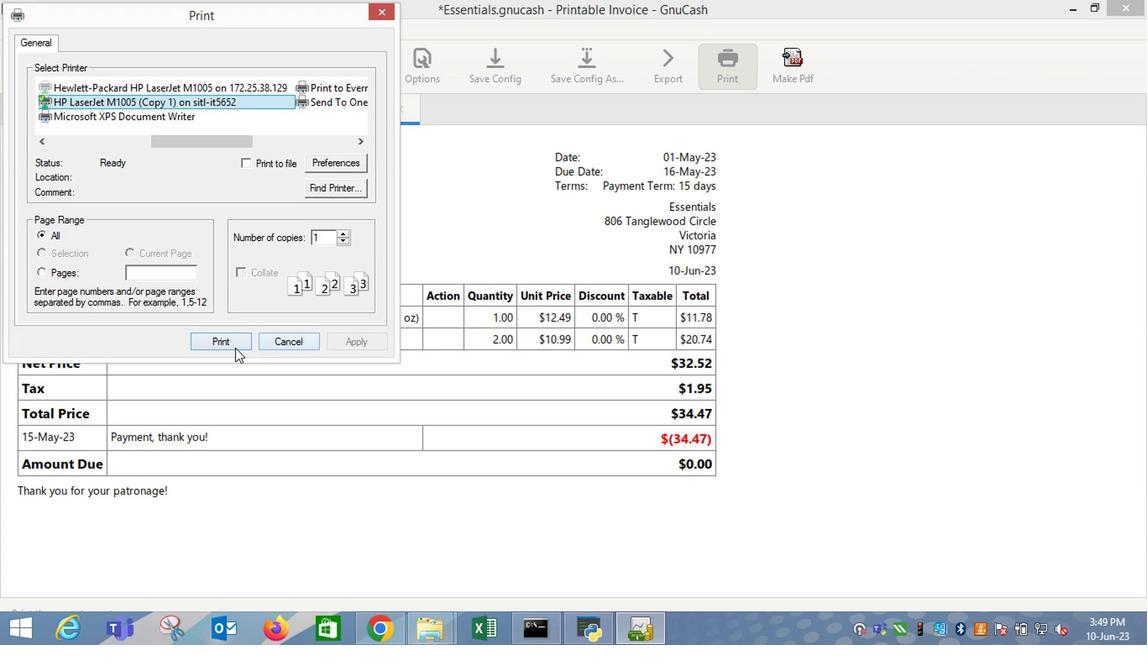
Action: Mouse pressed left at (224, 351)
Screenshot: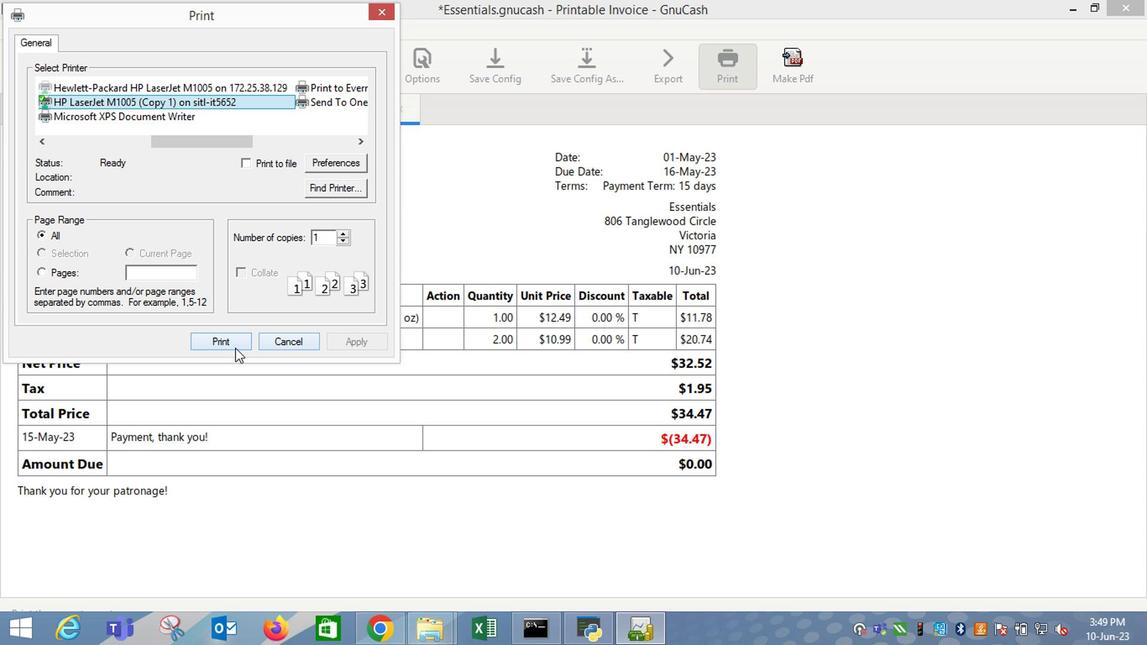 
Action: Mouse moved to (224, 350)
Screenshot: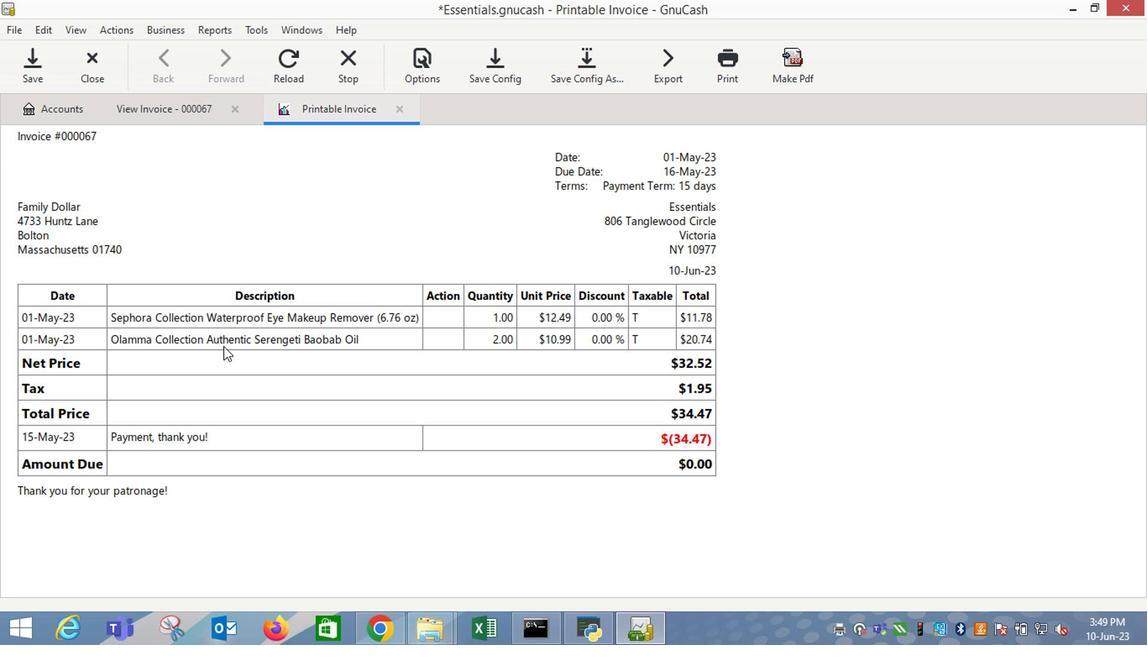 
